 Task: Look for space in San Francisco Acuautla, Mexico from 7th July, 2023 to 15th July, 2023 for 6 adults in price range Rs.15000 to Rs.20000. Place can be entire place with 3 bedrooms having 3 beds and 3 bathrooms. Property type can be house, flat, guest house. Booking option can be shelf check-in. Required host language is English.
Action: Mouse moved to (498, 102)
Screenshot: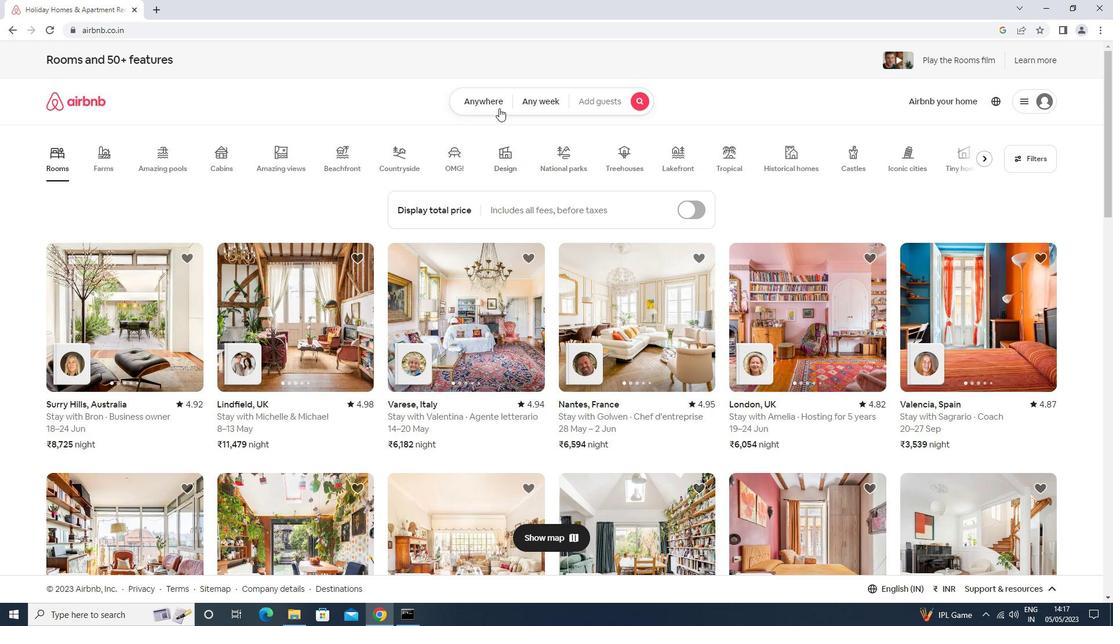 
Action: Mouse pressed left at (498, 102)
Screenshot: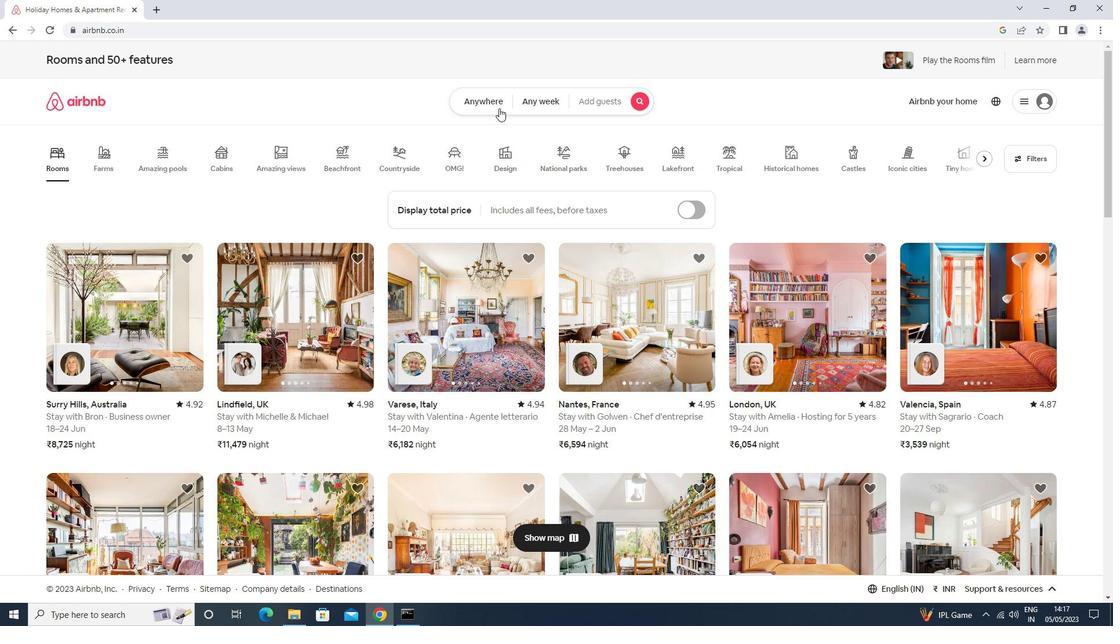 
Action: Mouse moved to (427, 145)
Screenshot: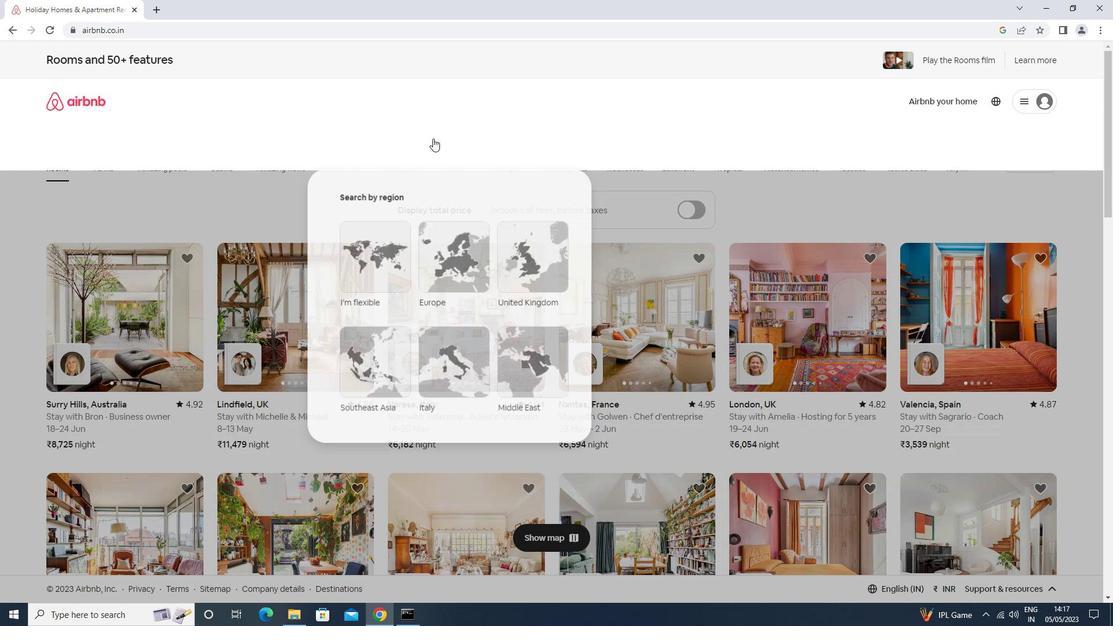 
Action: Mouse pressed left at (427, 145)
Screenshot: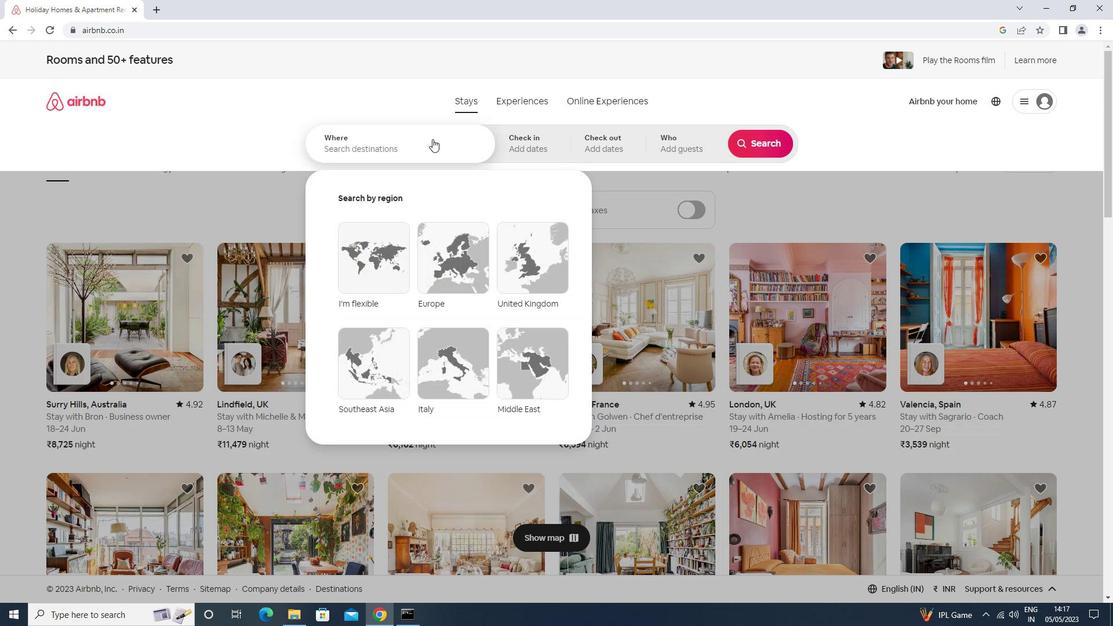 
Action: Key pressed <Key.shift>SAN<Key.space><Key.down><Key.backspace><Key.backspace><Key.backspace><Key.backspace><Key.space><Key.shift>ACU<Key.down><Key.up><Key.down><Key.enter>
Screenshot: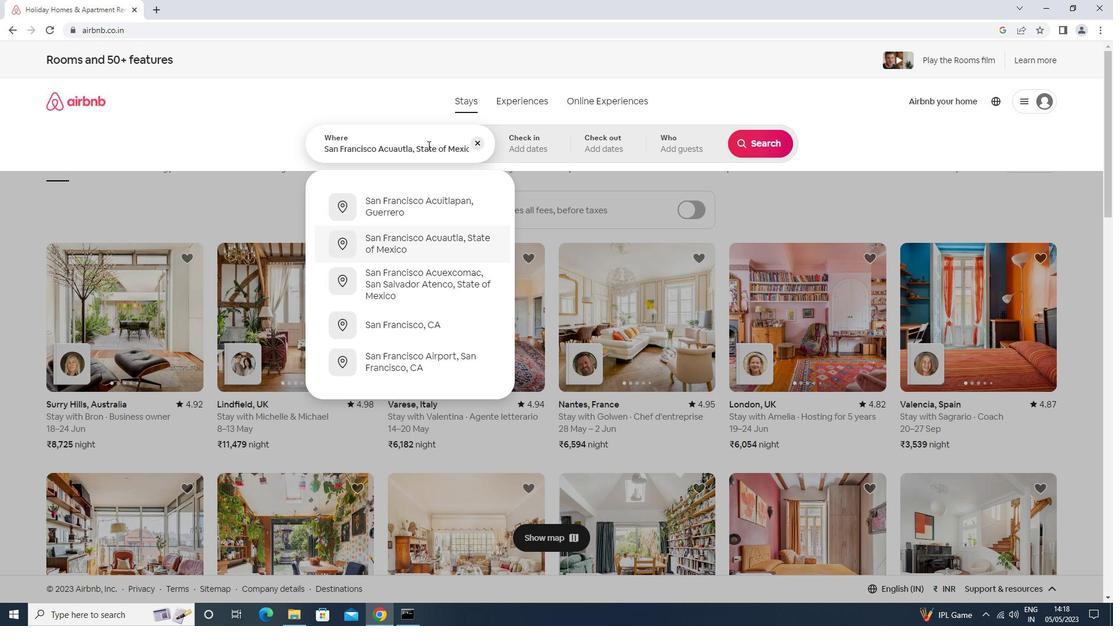 
Action: Mouse moved to (757, 233)
Screenshot: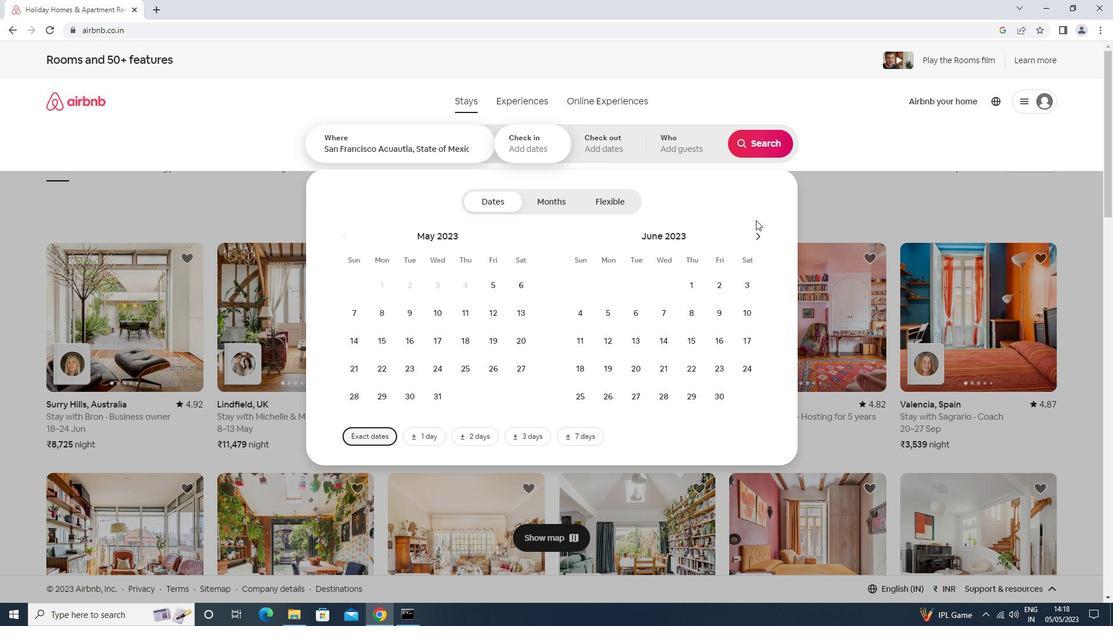 
Action: Mouse pressed left at (757, 233)
Screenshot: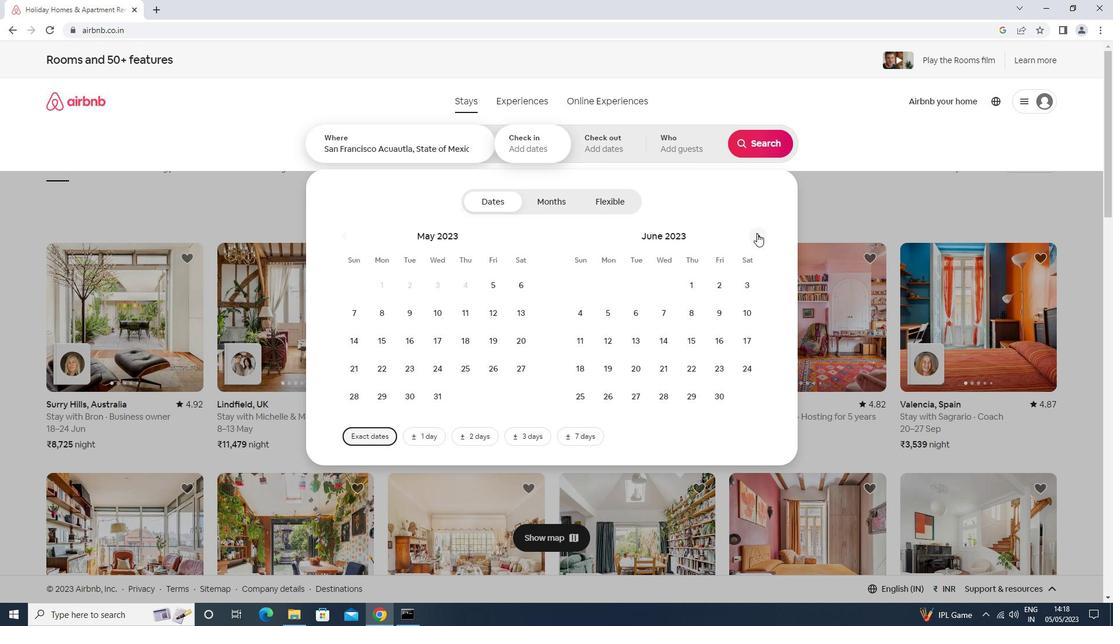 
Action: Mouse moved to (711, 308)
Screenshot: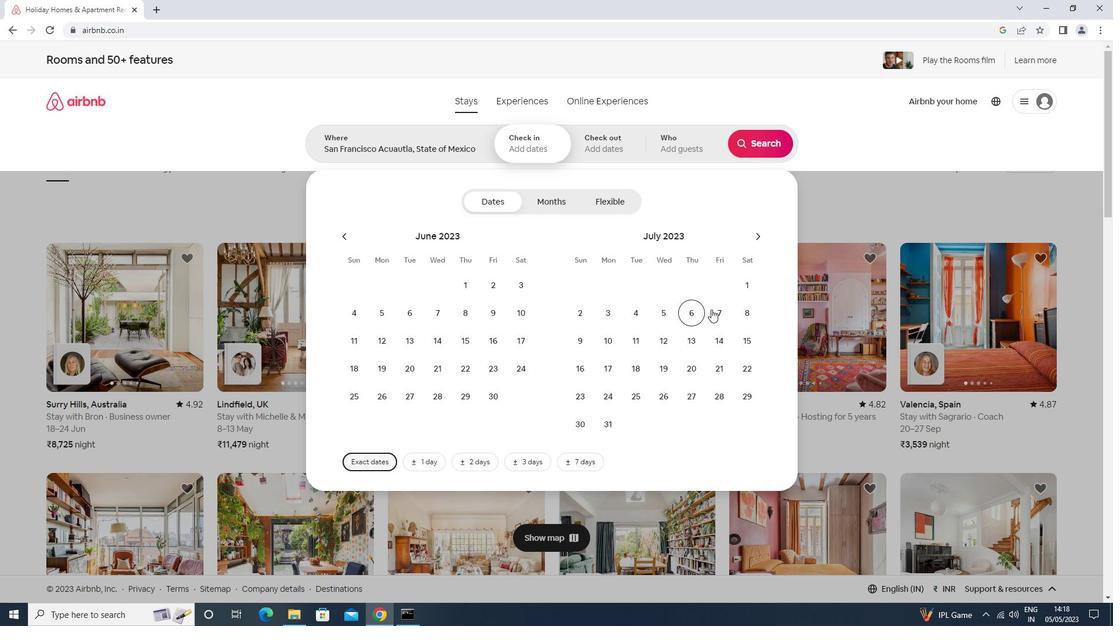 
Action: Mouse pressed left at (711, 308)
Screenshot: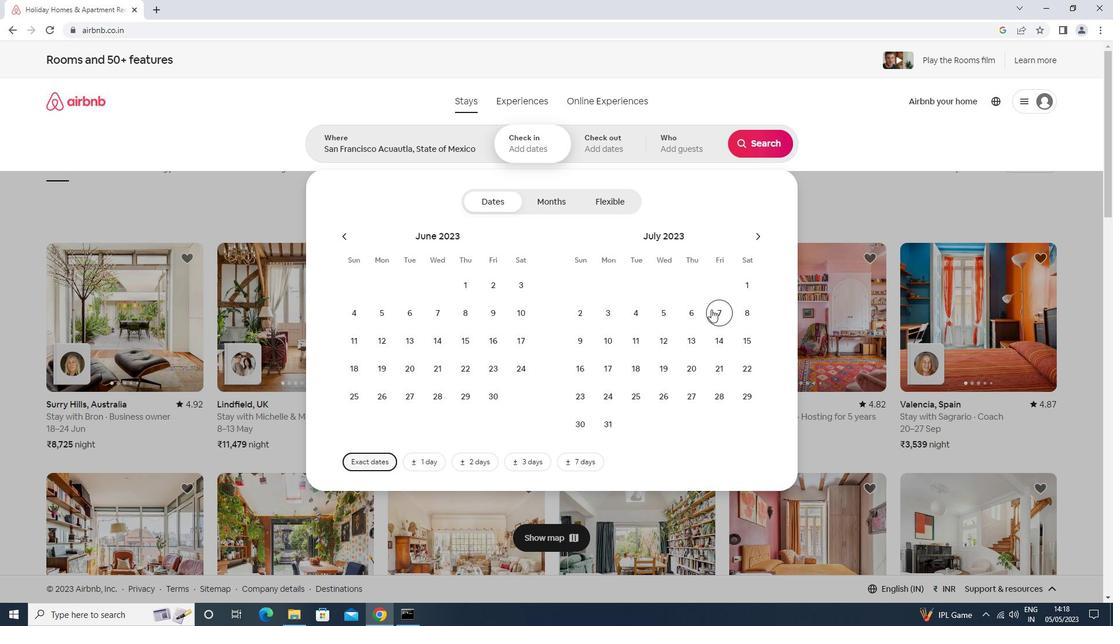 
Action: Mouse moved to (736, 333)
Screenshot: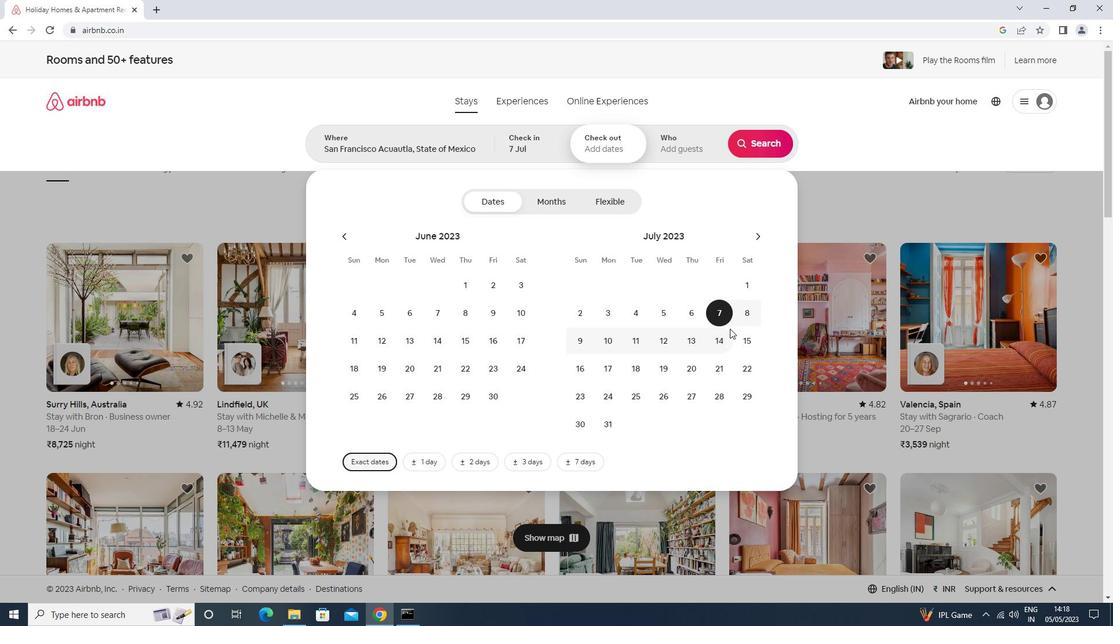 
Action: Mouse pressed left at (736, 333)
Screenshot: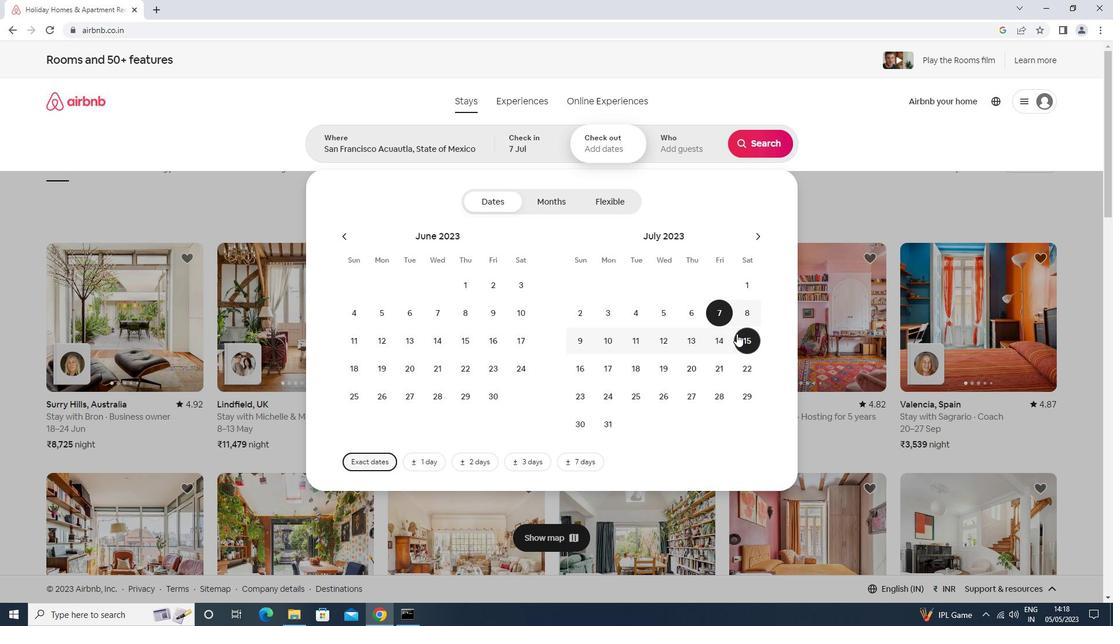 
Action: Mouse moved to (669, 147)
Screenshot: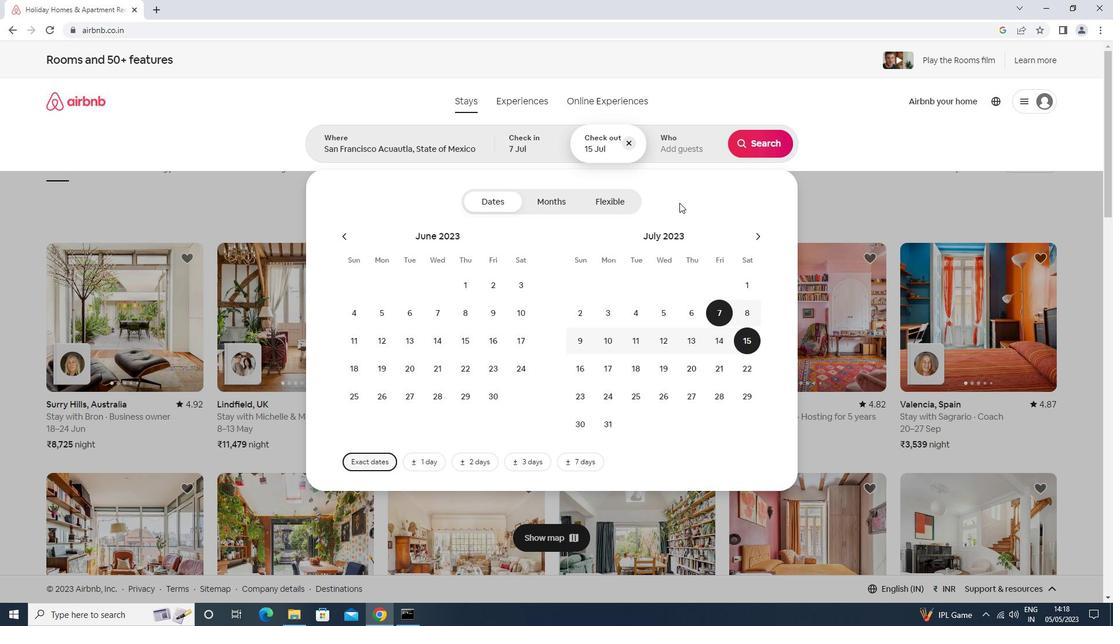 
Action: Mouse pressed left at (669, 147)
Screenshot: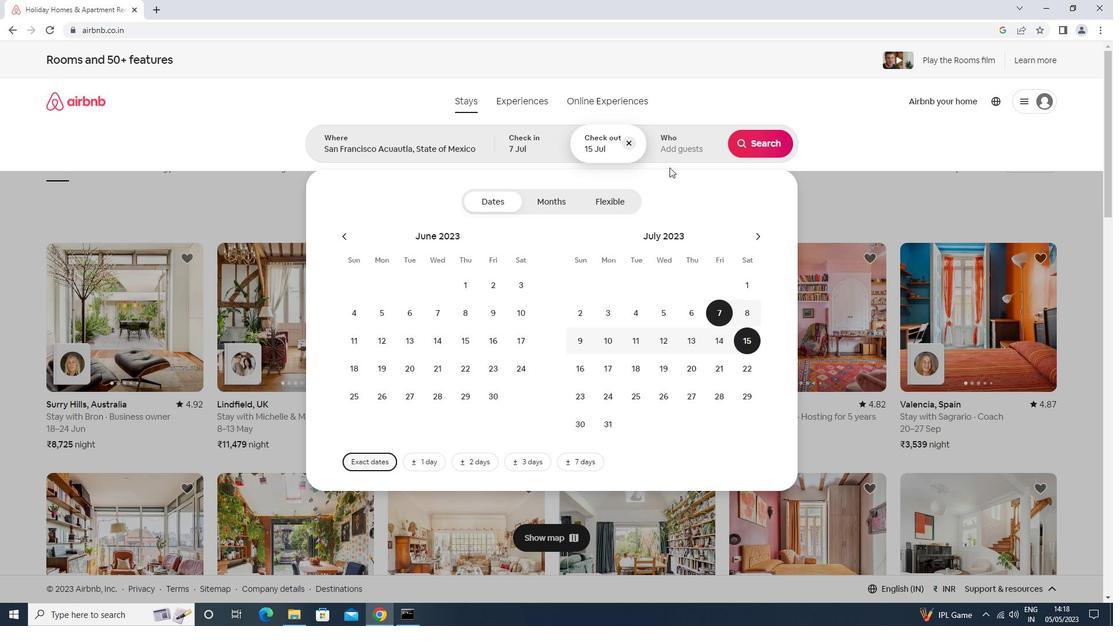 
Action: Mouse moved to (756, 210)
Screenshot: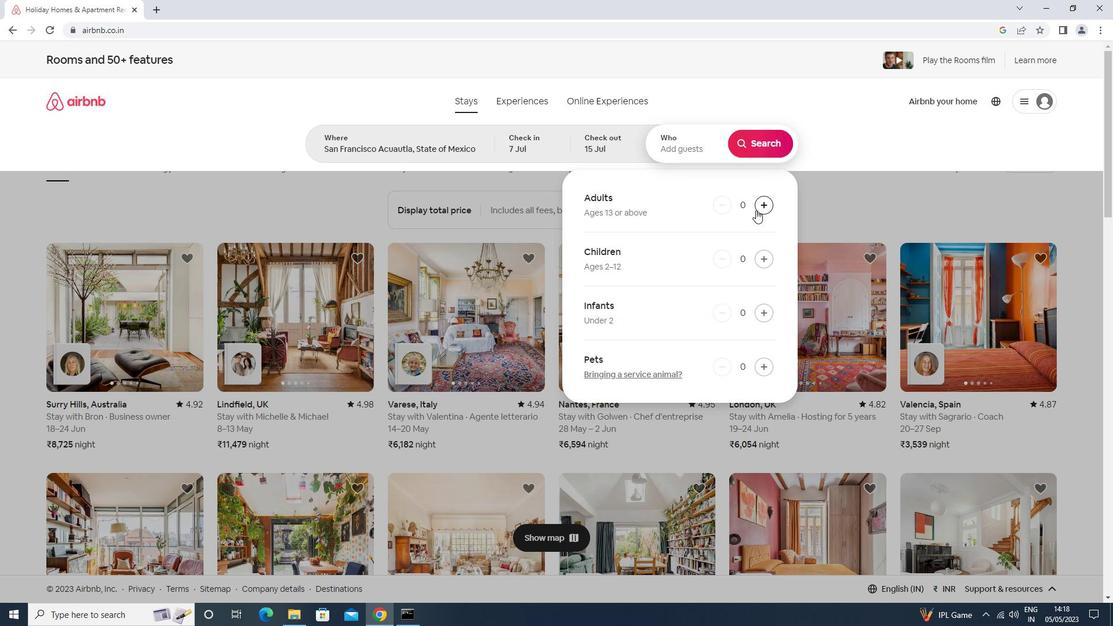 
Action: Mouse pressed left at (756, 210)
Screenshot: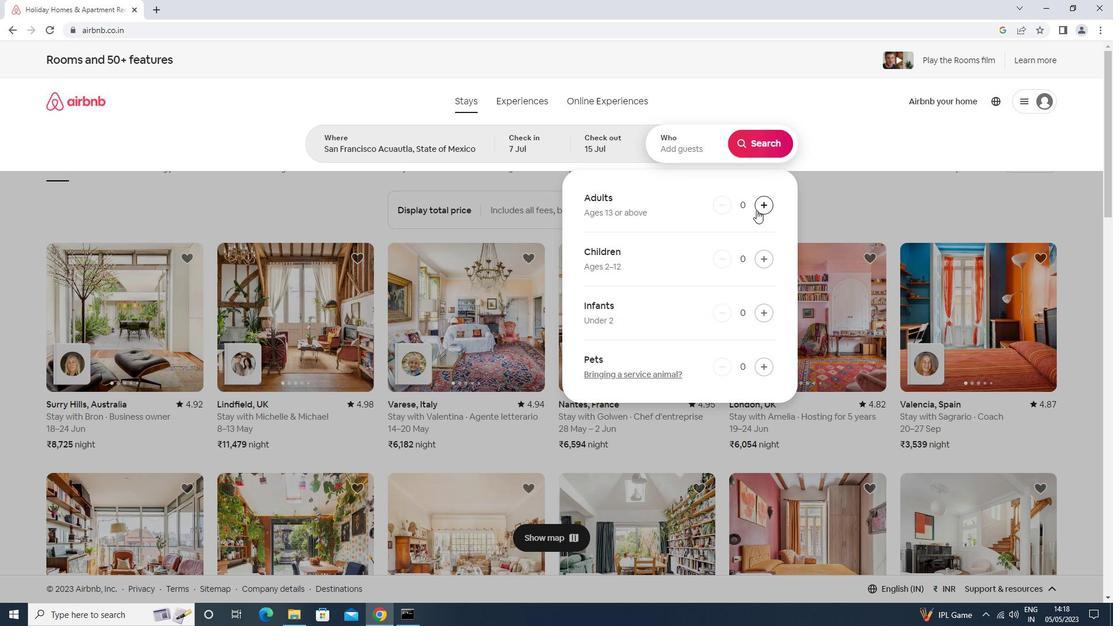 
Action: Mouse pressed left at (756, 210)
Screenshot: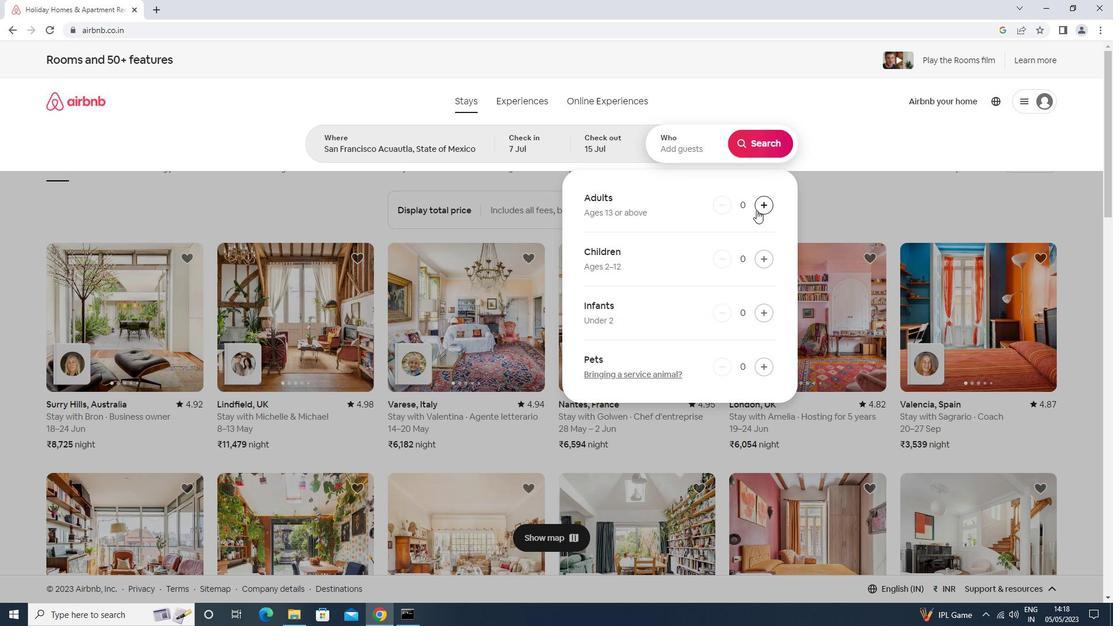 
Action: Mouse pressed left at (756, 210)
Screenshot: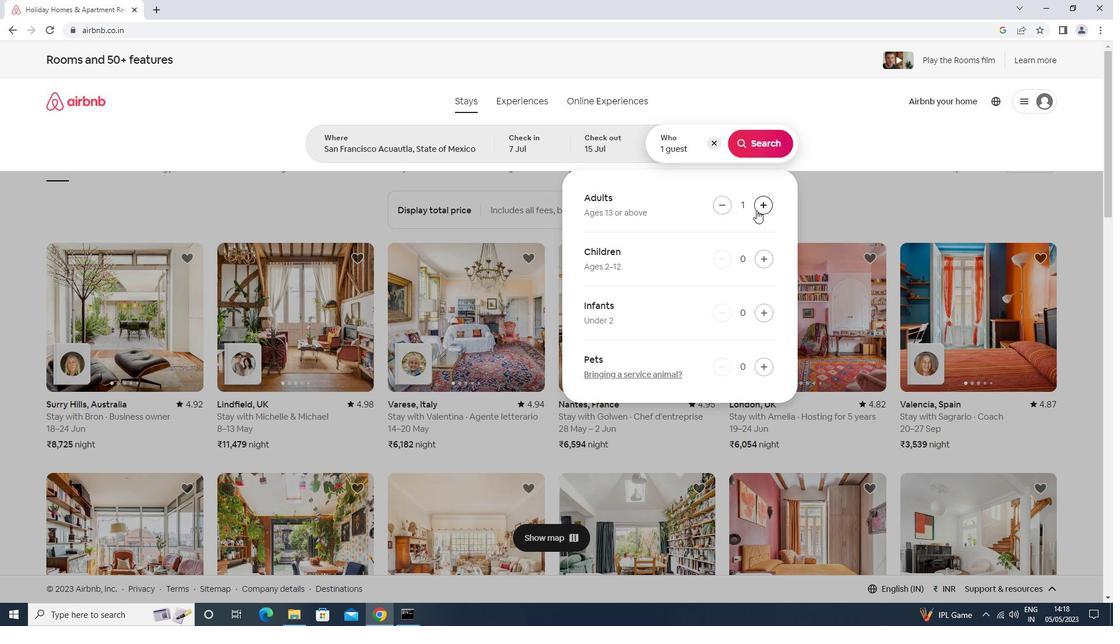 
Action: Mouse pressed left at (756, 210)
Screenshot: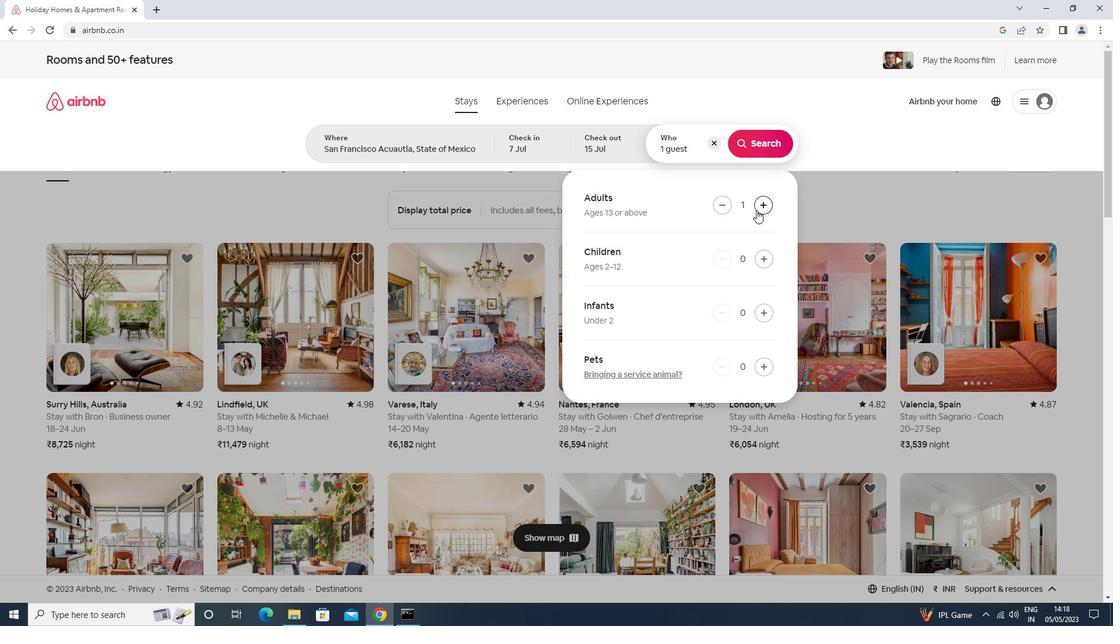 
Action: Mouse moved to (756, 209)
Screenshot: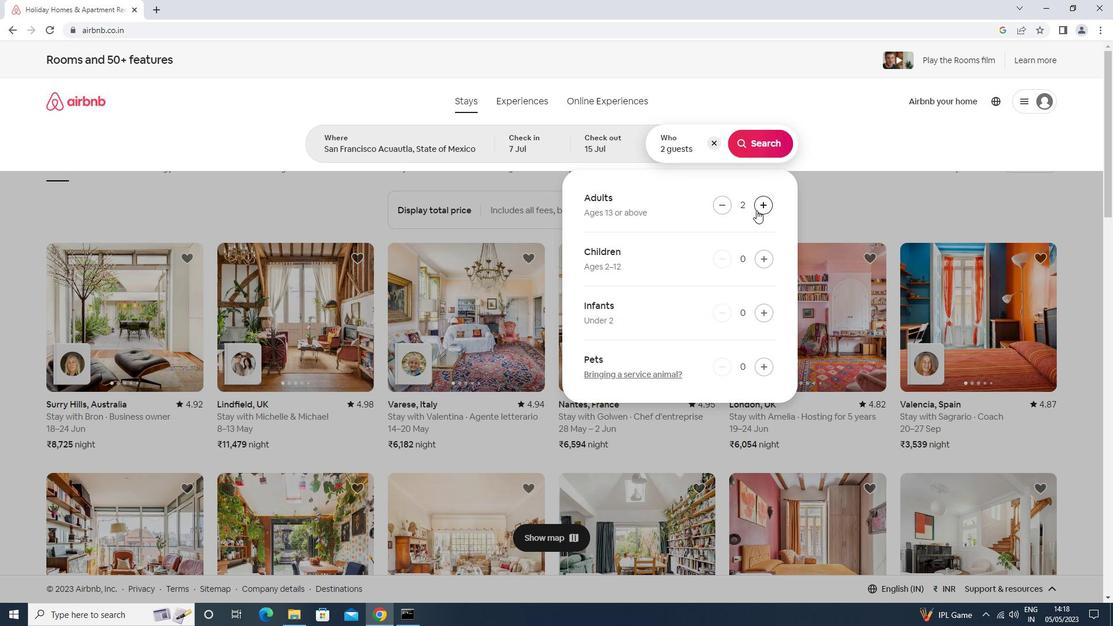 
Action: Mouse pressed left at (756, 209)
Screenshot: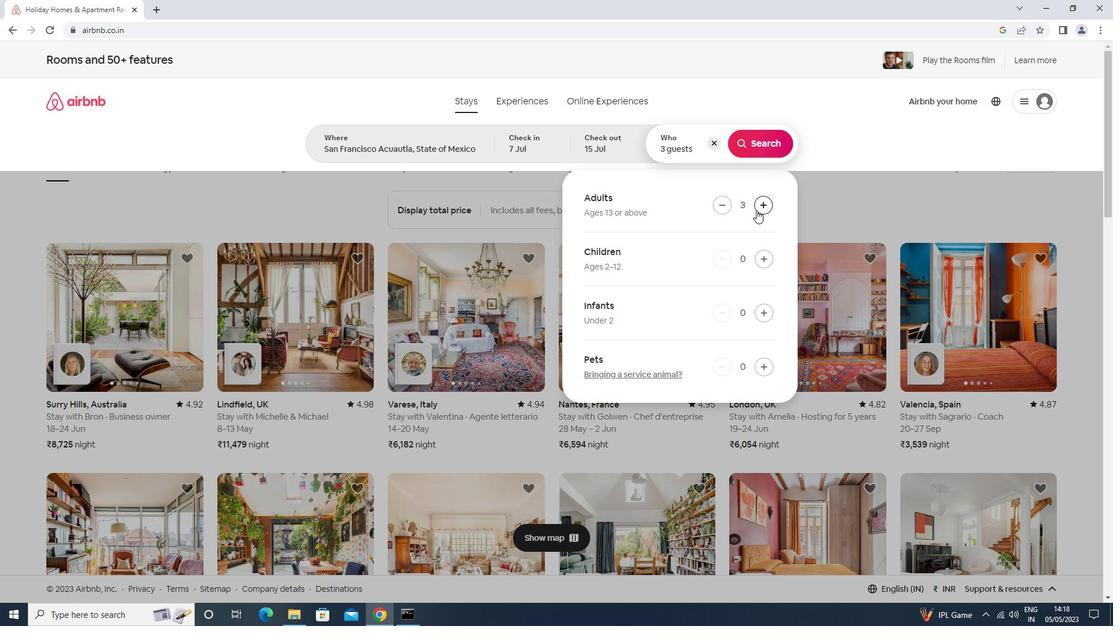 
Action: Mouse pressed left at (756, 209)
Screenshot: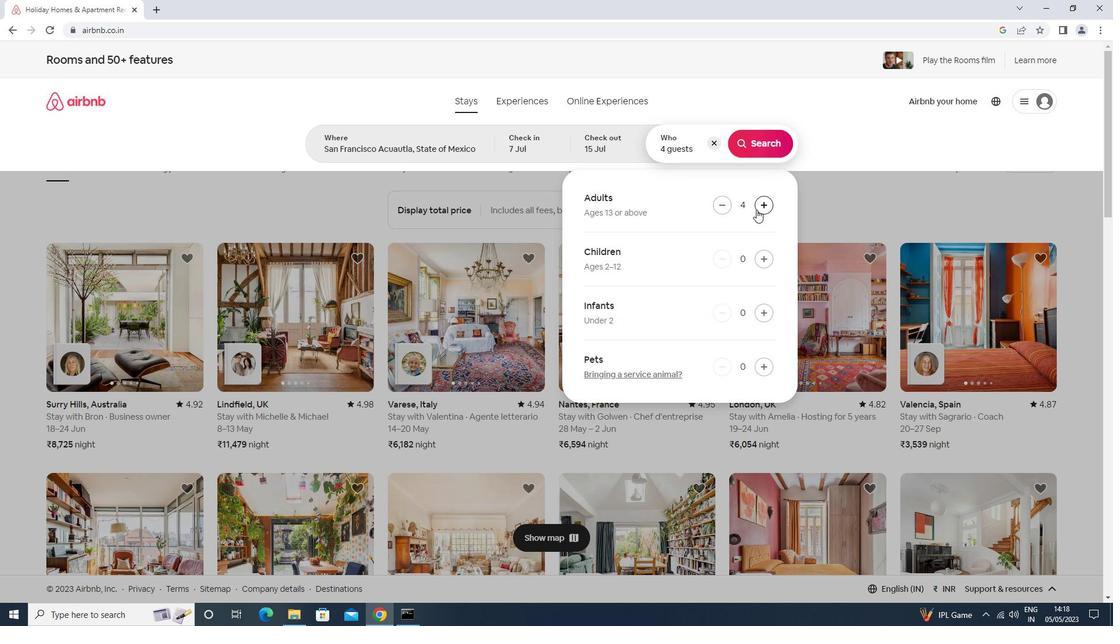 
Action: Mouse pressed left at (756, 209)
Screenshot: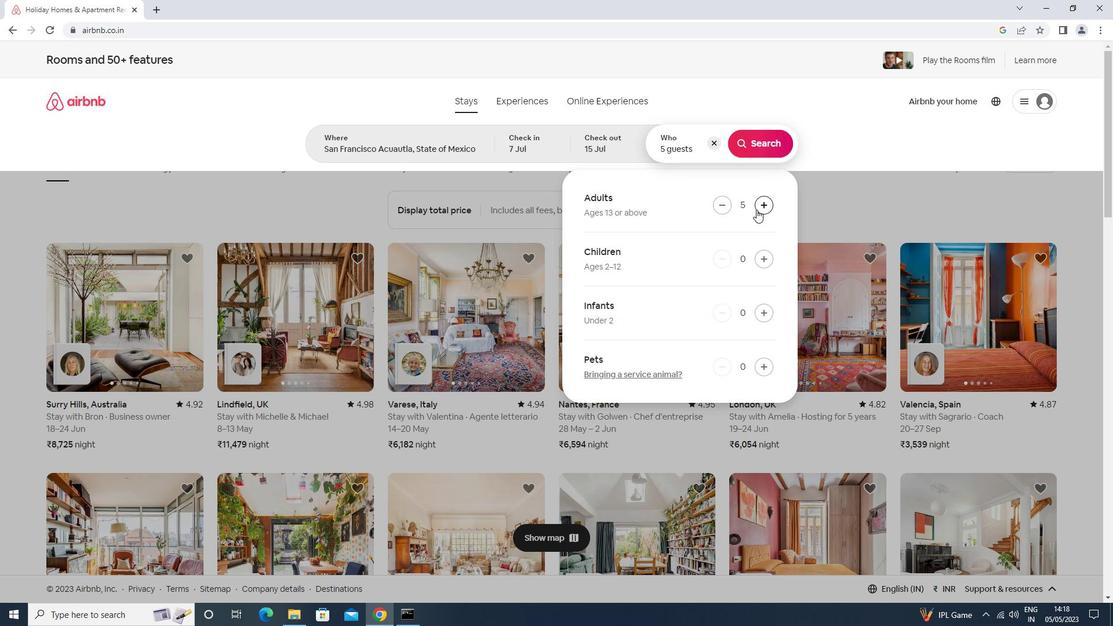
Action: Mouse moved to (719, 204)
Screenshot: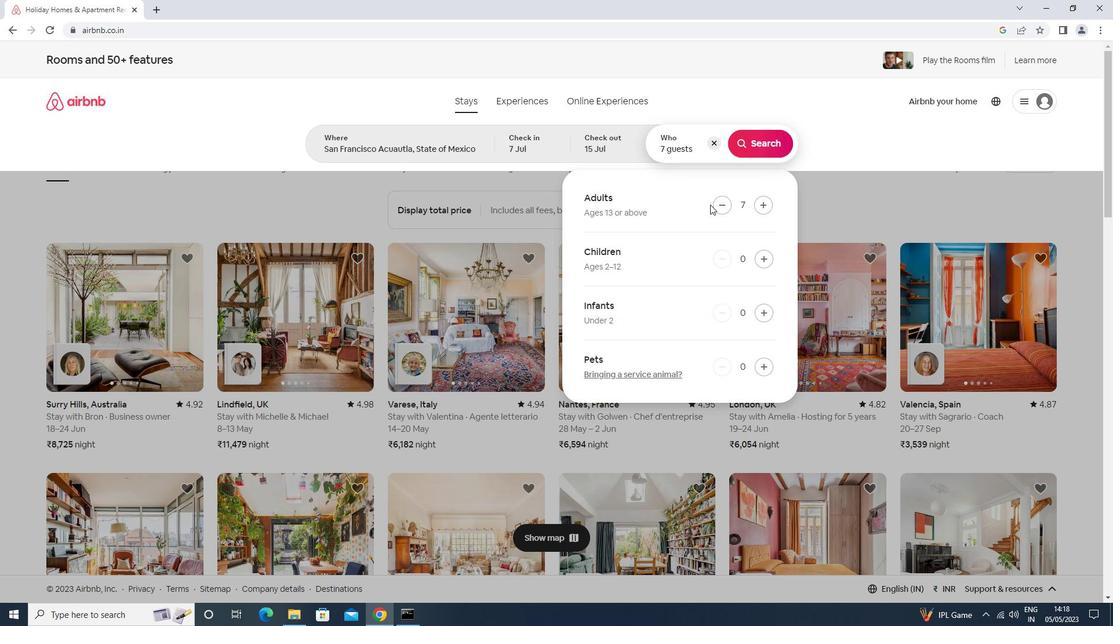 
Action: Mouse pressed left at (719, 204)
Screenshot: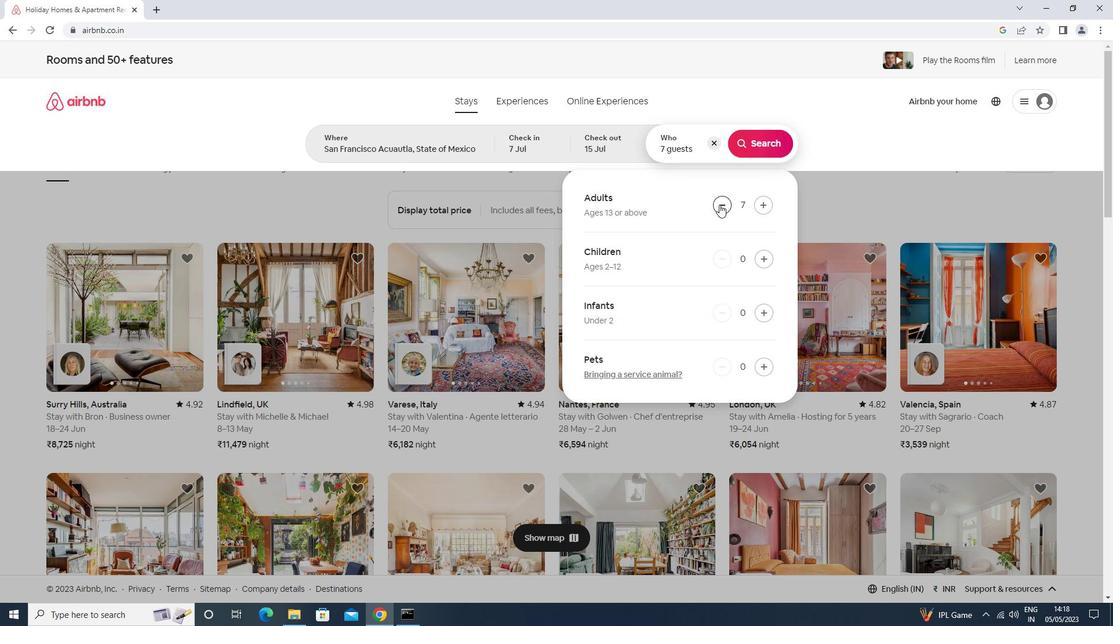 
Action: Mouse moved to (754, 144)
Screenshot: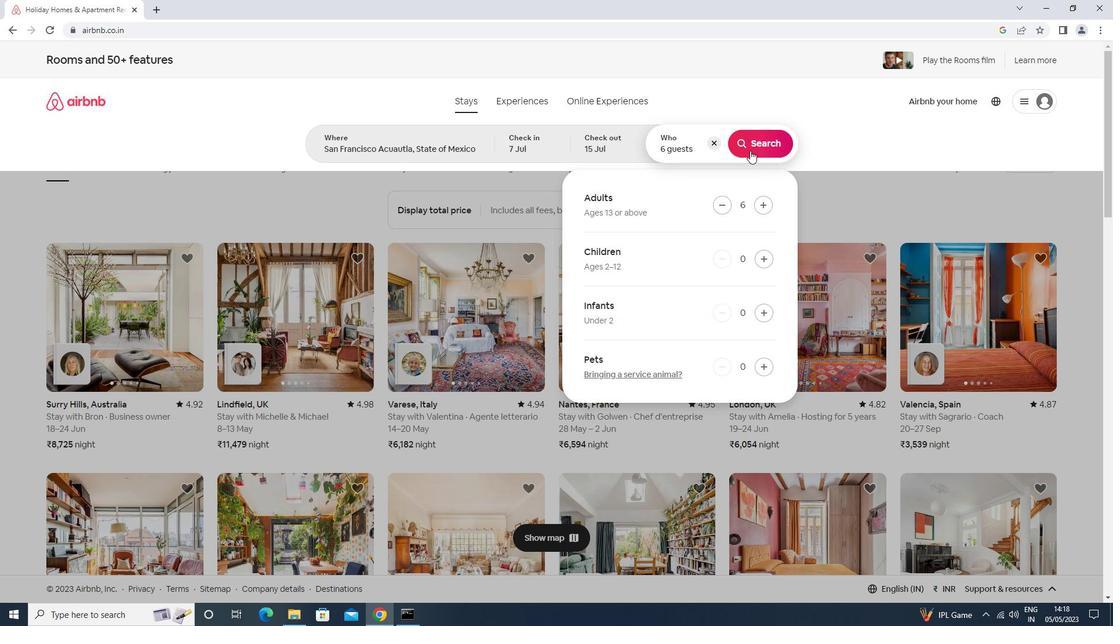 
Action: Mouse pressed left at (754, 144)
Screenshot: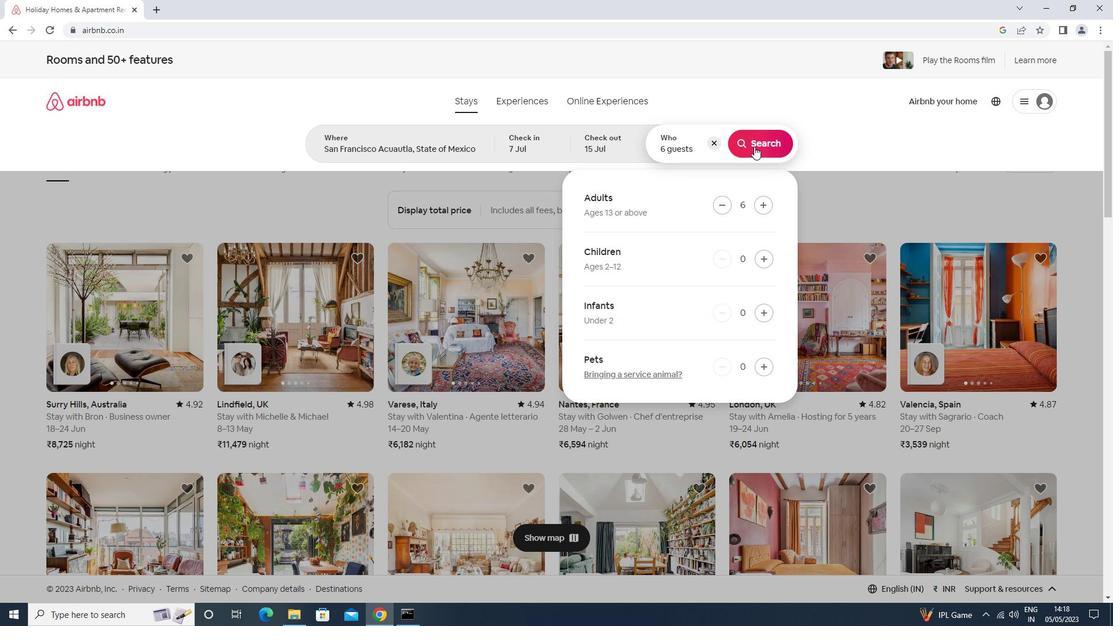 
Action: Mouse moved to (1072, 107)
Screenshot: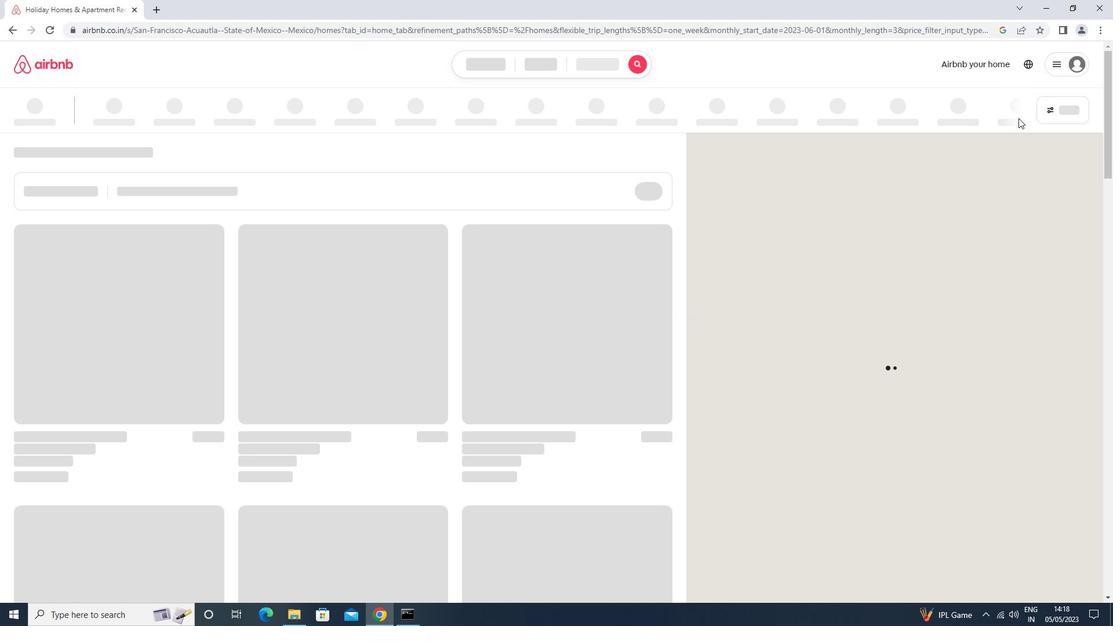 
Action: Mouse pressed left at (1072, 107)
Screenshot: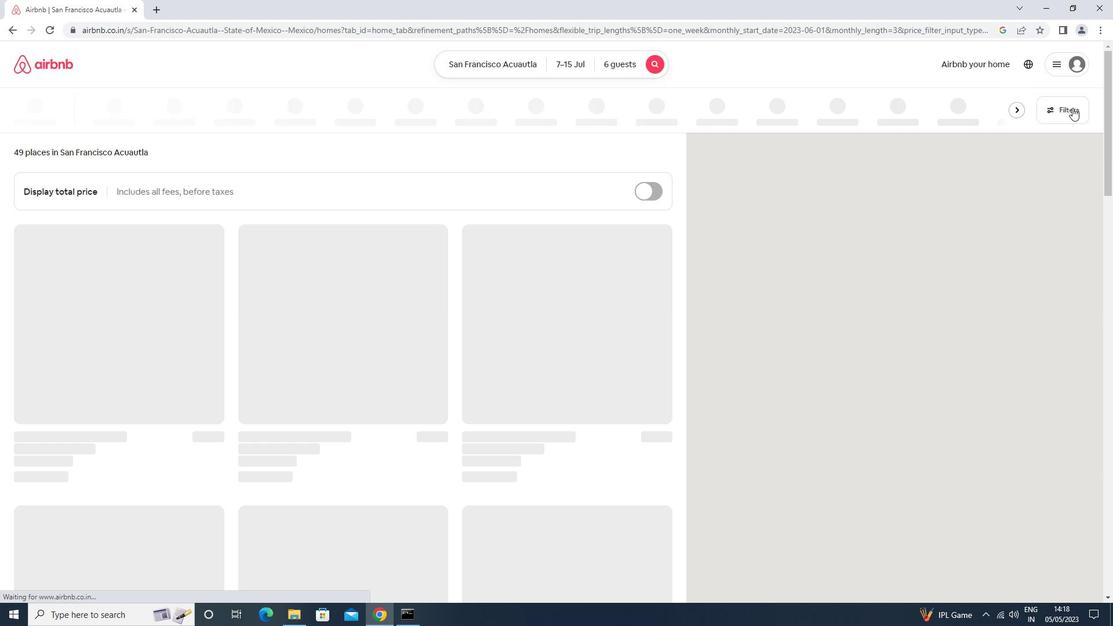 
Action: Mouse moved to (482, 392)
Screenshot: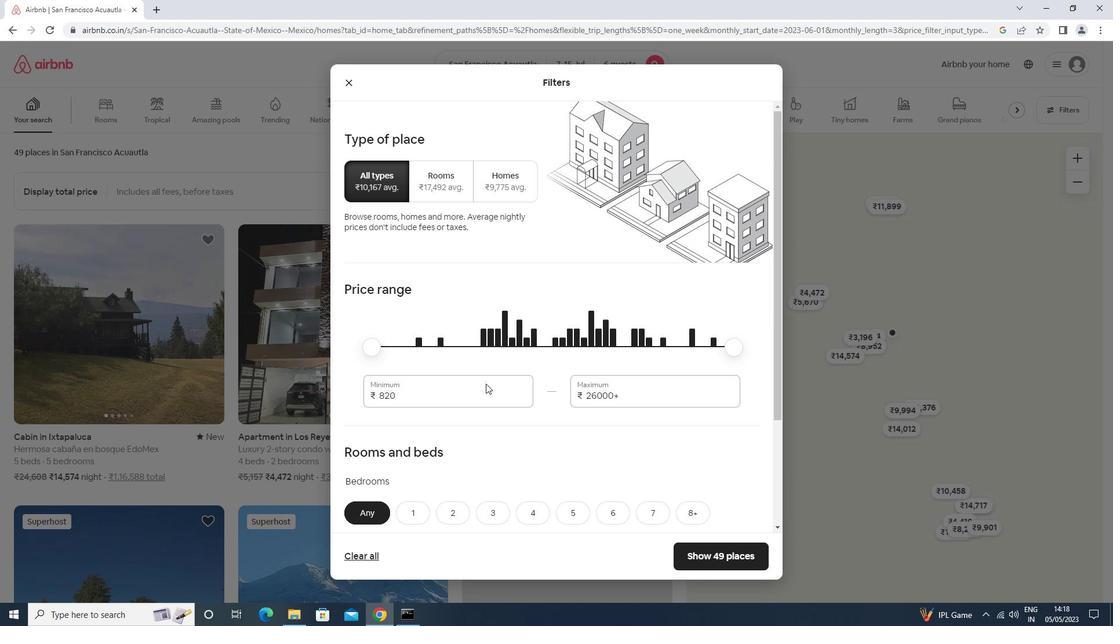 
Action: Mouse pressed left at (482, 392)
Screenshot: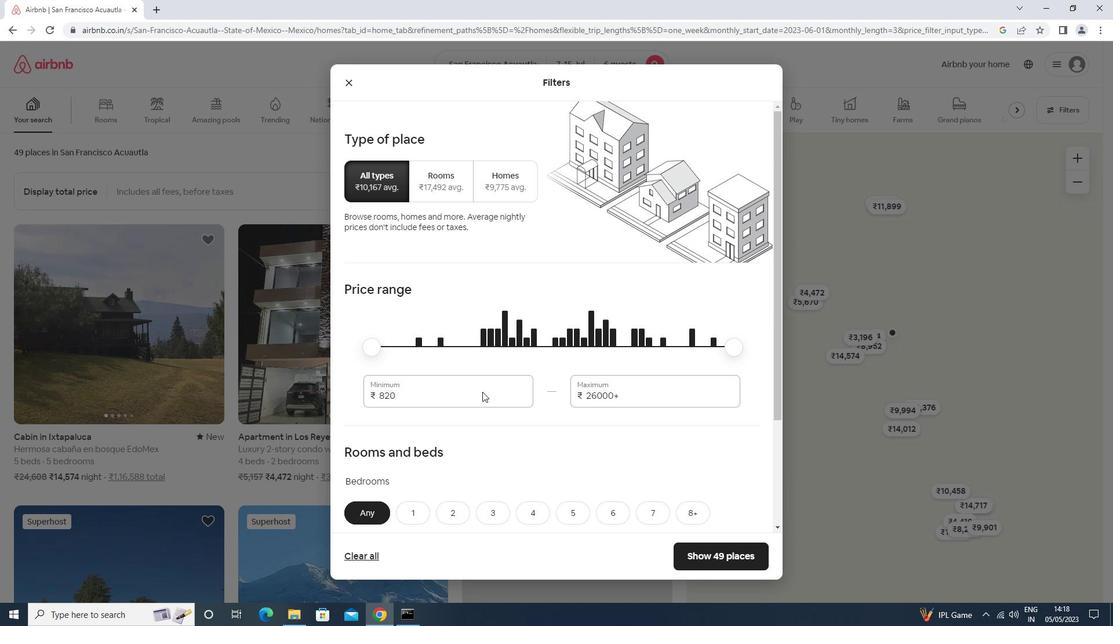 
Action: Mouse moved to (478, 385)
Screenshot: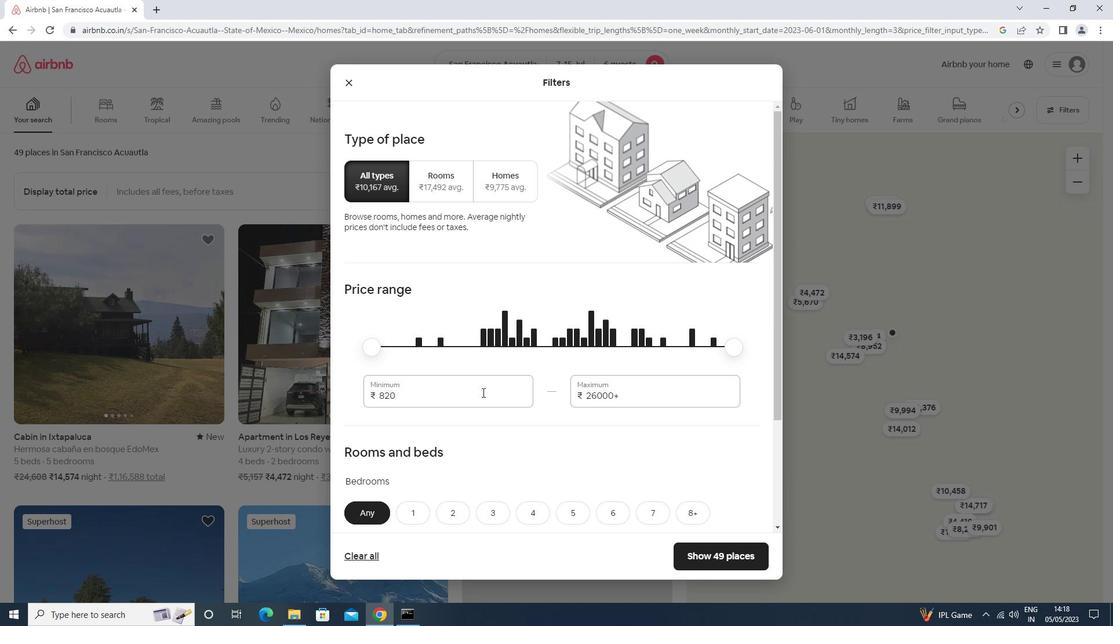
Action: Key pressed <Key.backspace><Key.backspace><Key.backspace><Key.backspace>15000<Key.tab>20000
Screenshot: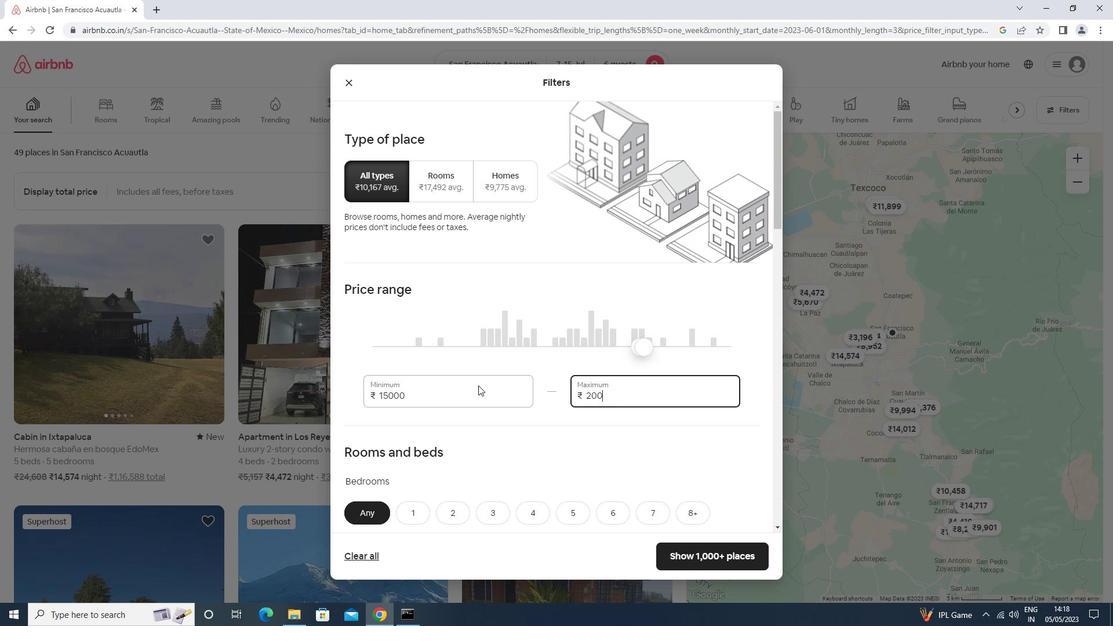 
Action: Mouse moved to (475, 384)
Screenshot: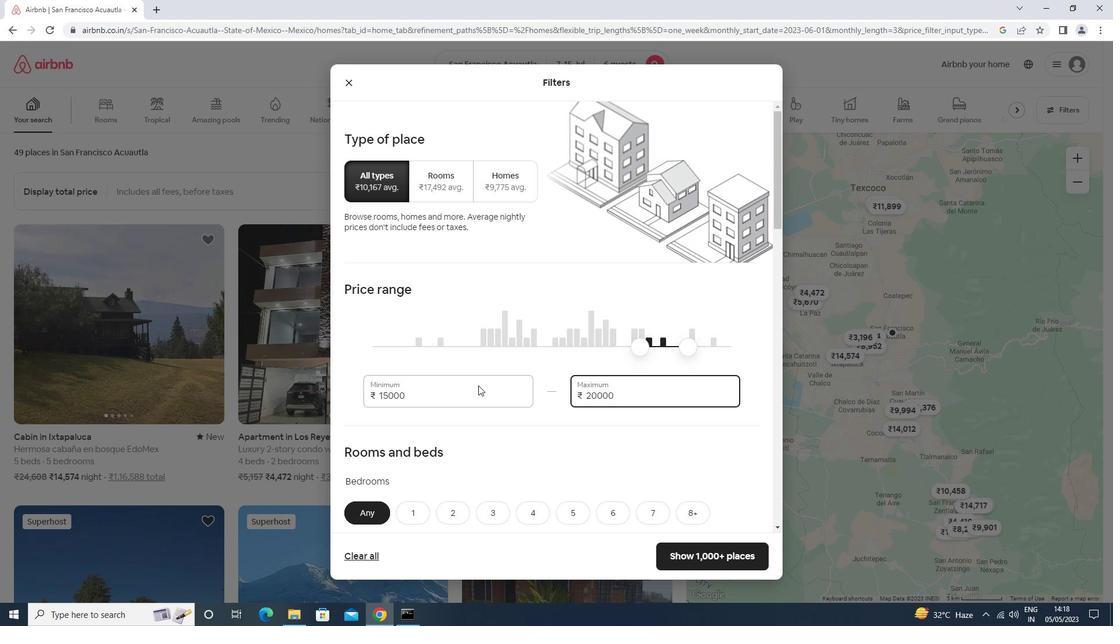 
Action: Mouse scrolled (475, 384) with delta (0, 0)
Screenshot: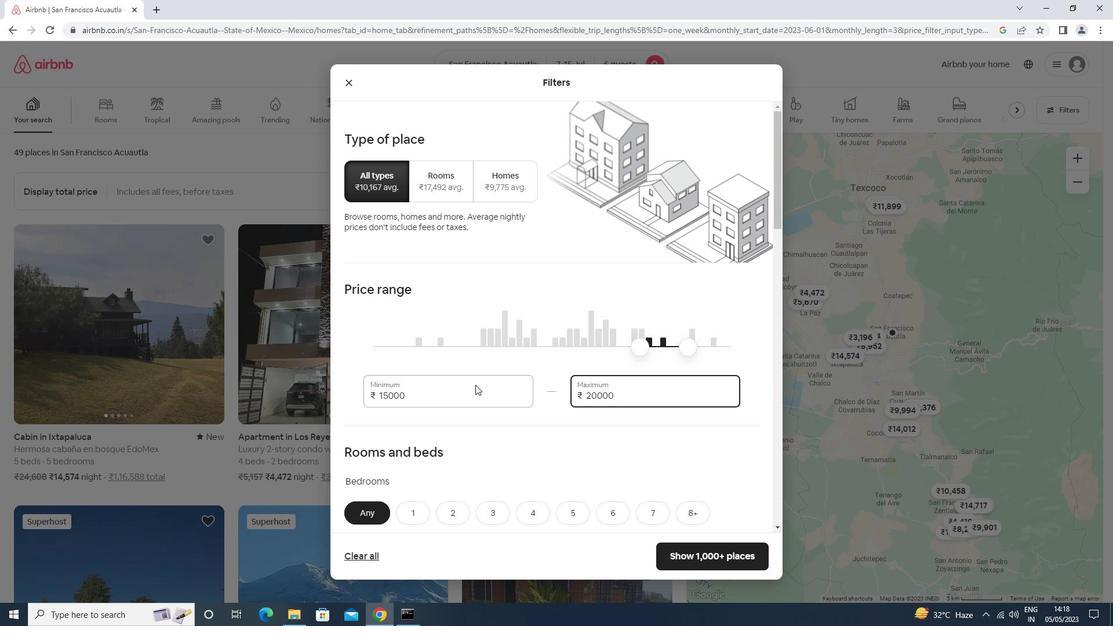 
Action: Mouse scrolled (475, 384) with delta (0, 0)
Screenshot: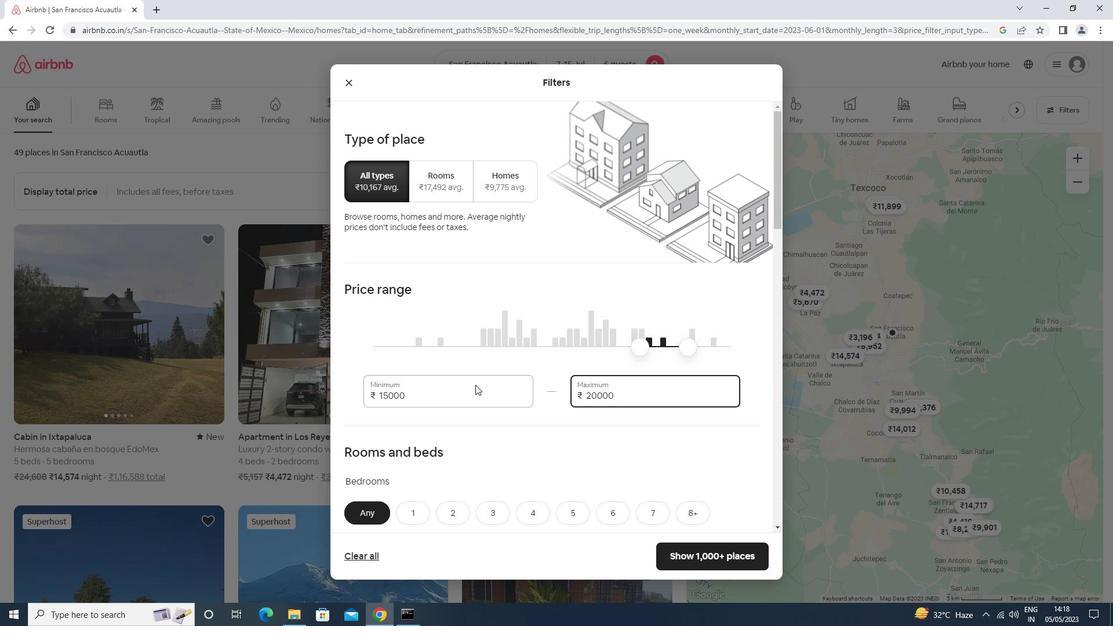 
Action: Mouse scrolled (475, 384) with delta (0, 0)
Screenshot: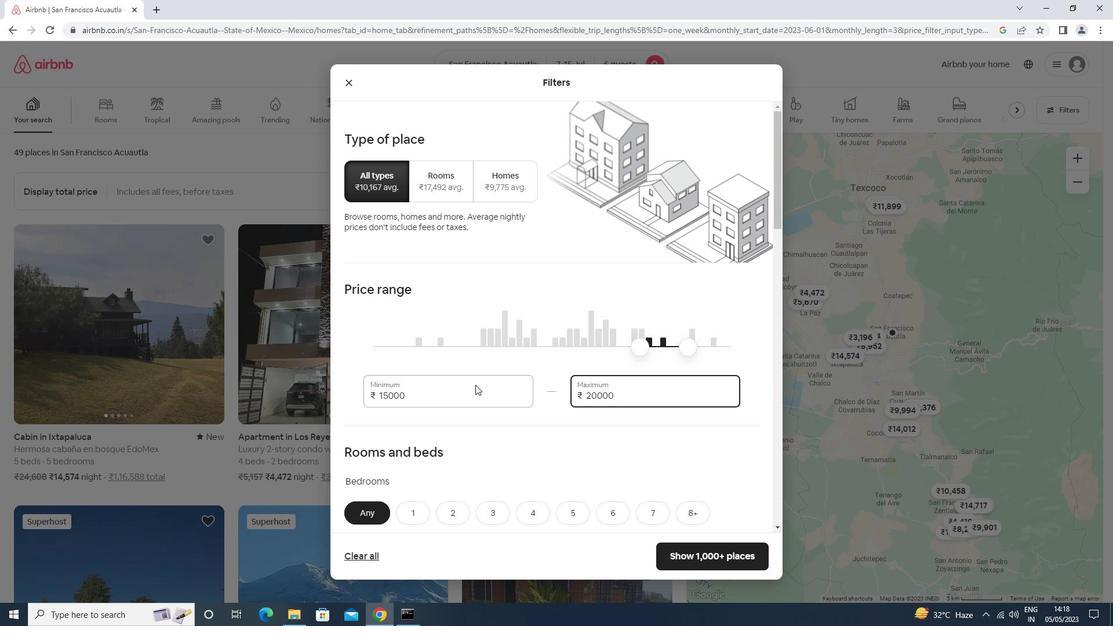 
Action: Mouse scrolled (475, 384) with delta (0, 0)
Screenshot: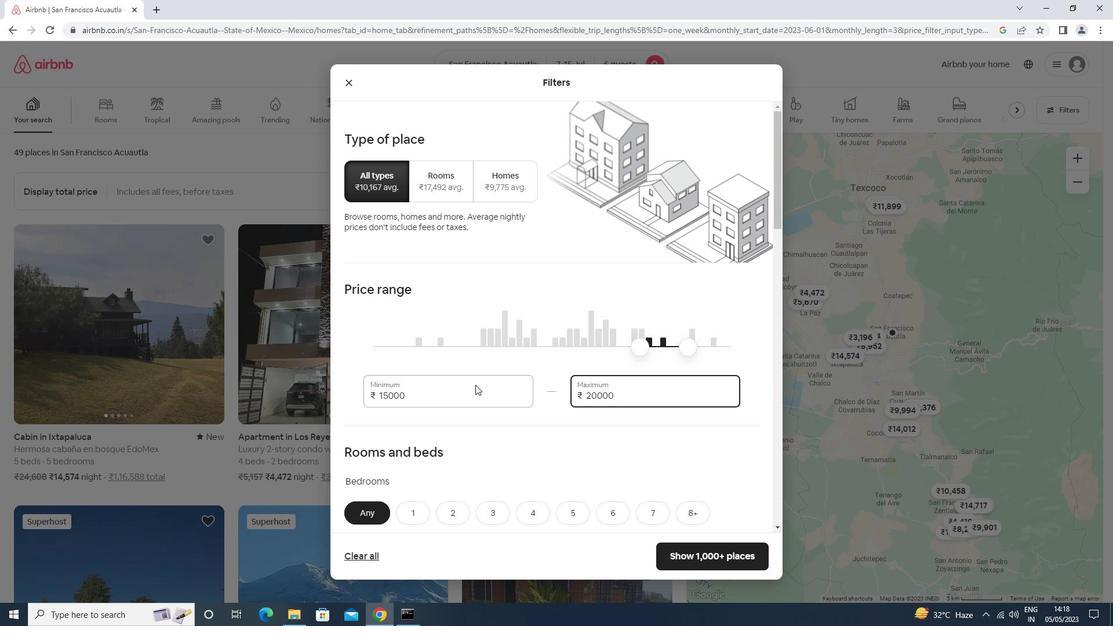 
Action: Mouse scrolled (475, 384) with delta (0, 0)
Screenshot: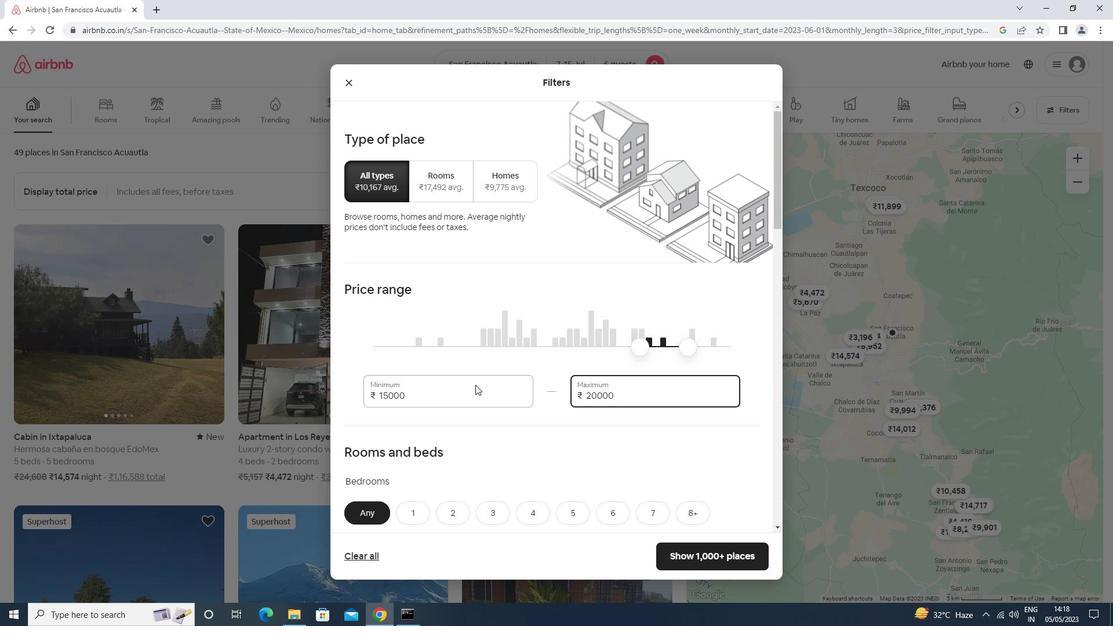 
Action: Mouse moved to (481, 220)
Screenshot: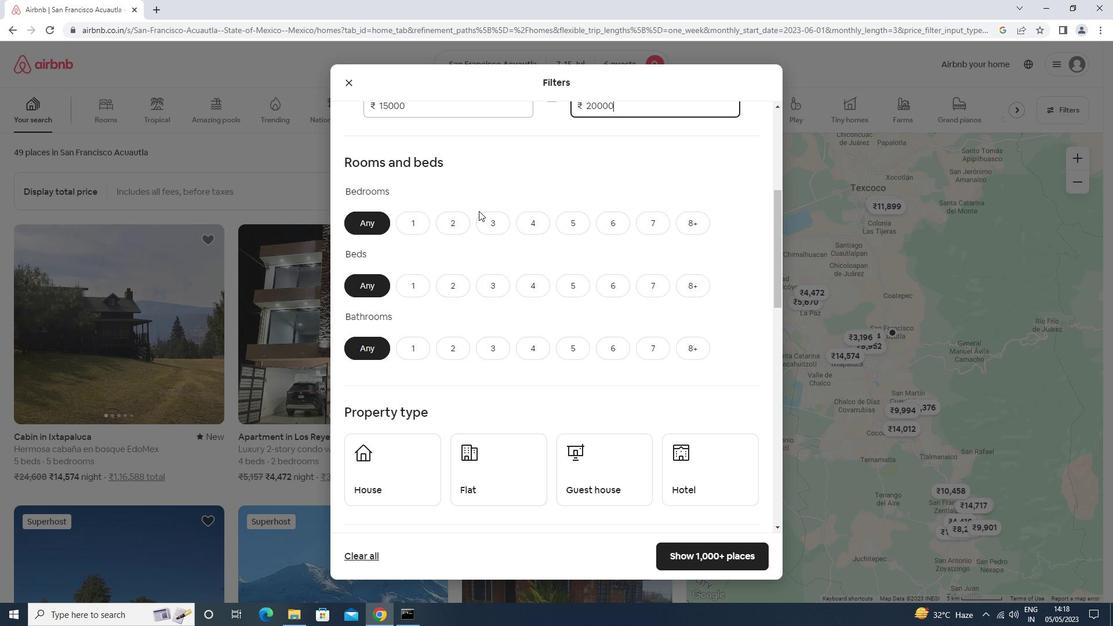 
Action: Mouse pressed left at (481, 220)
Screenshot: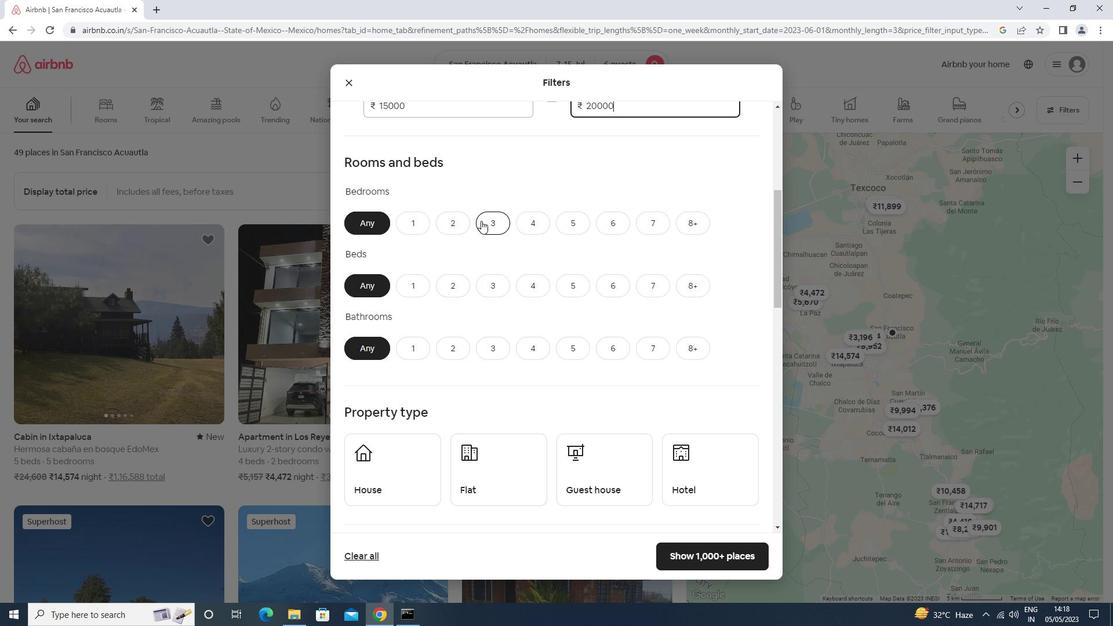 
Action: Mouse moved to (495, 287)
Screenshot: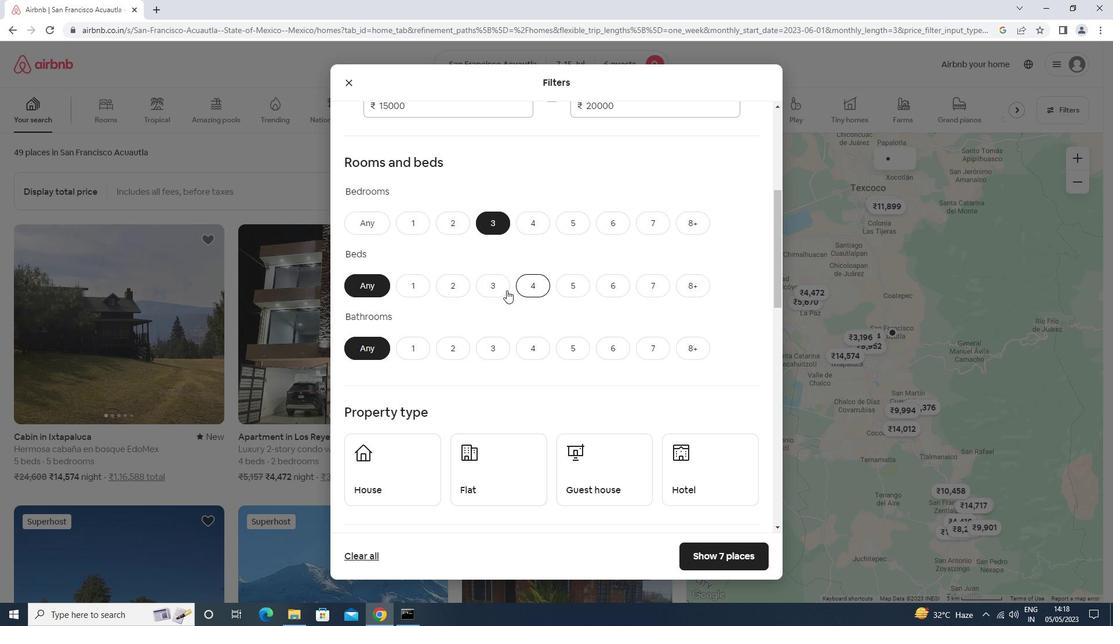 
Action: Mouse pressed left at (495, 287)
Screenshot: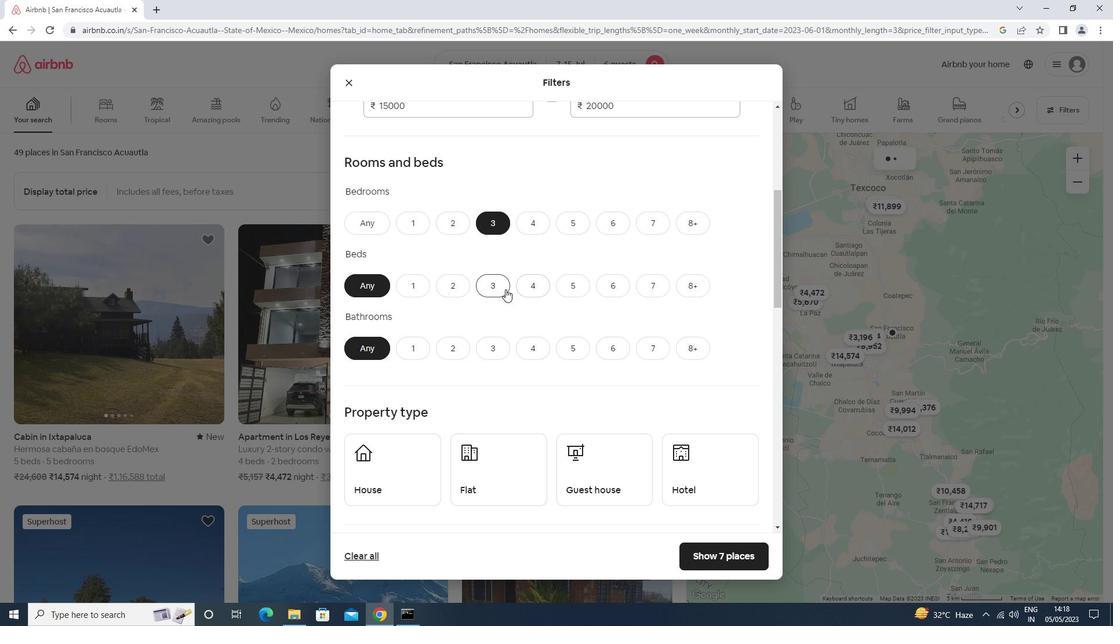 
Action: Mouse moved to (495, 345)
Screenshot: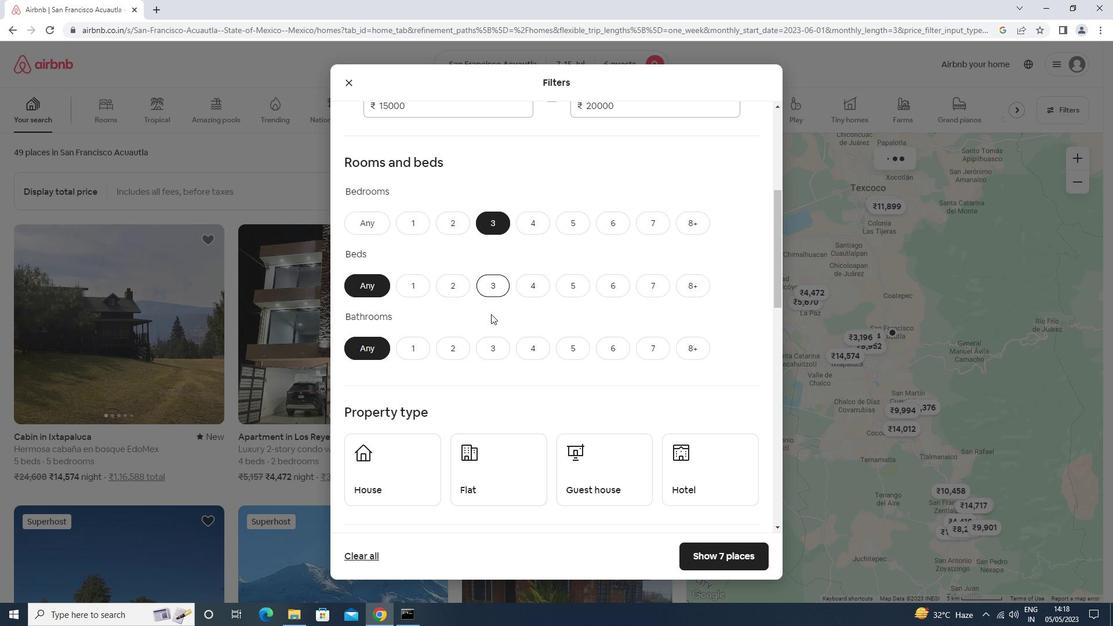 
Action: Mouse pressed left at (495, 345)
Screenshot: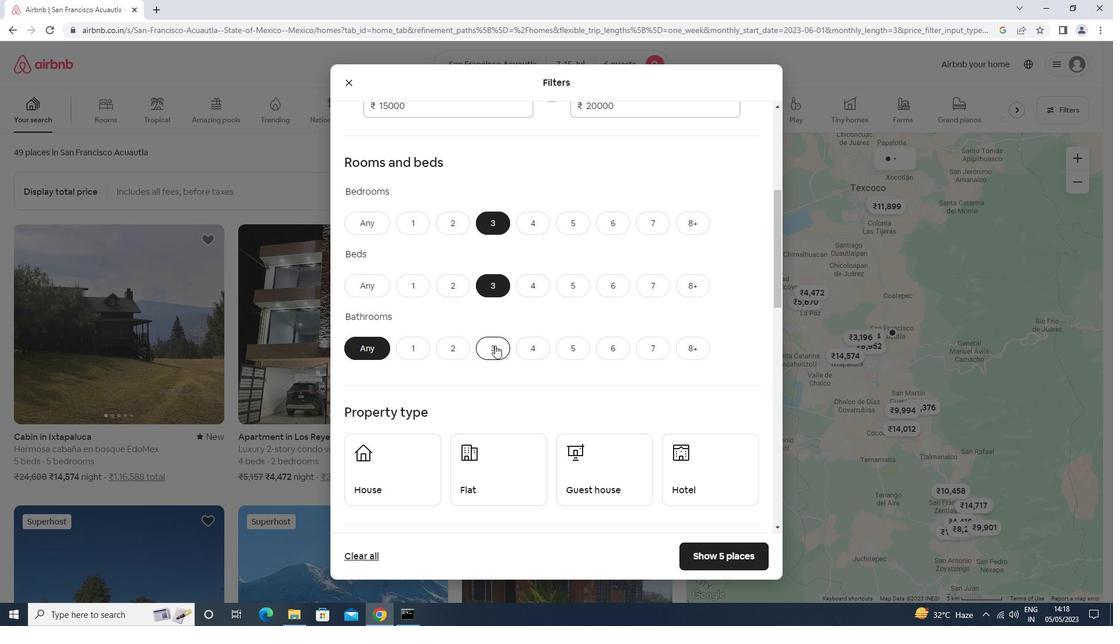 
Action: Mouse moved to (495, 346)
Screenshot: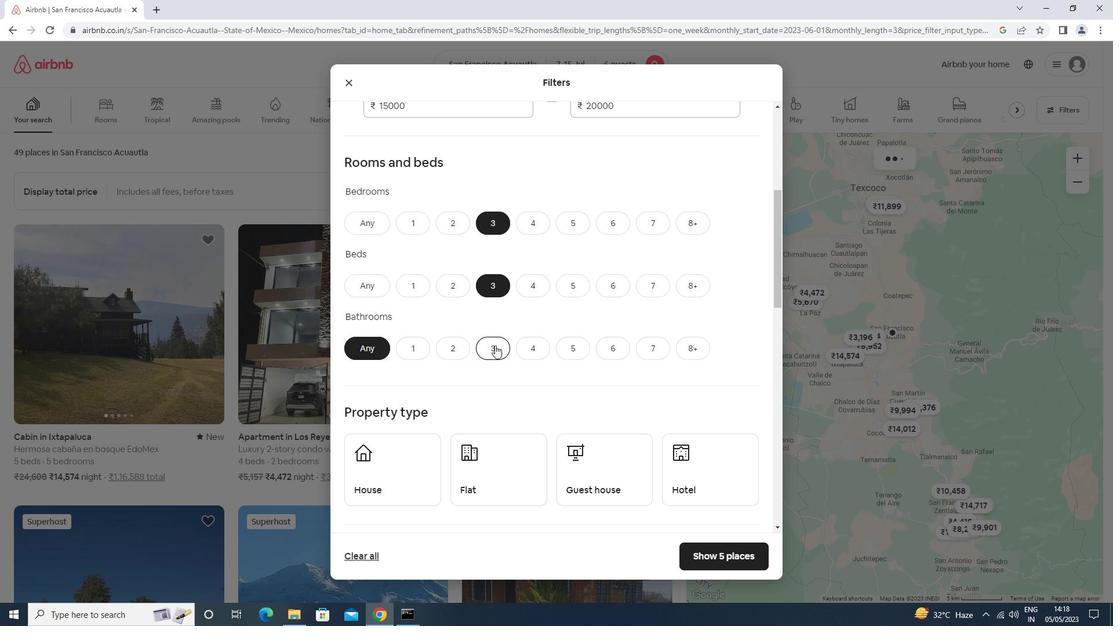 
Action: Mouse scrolled (495, 345) with delta (0, 0)
Screenshot: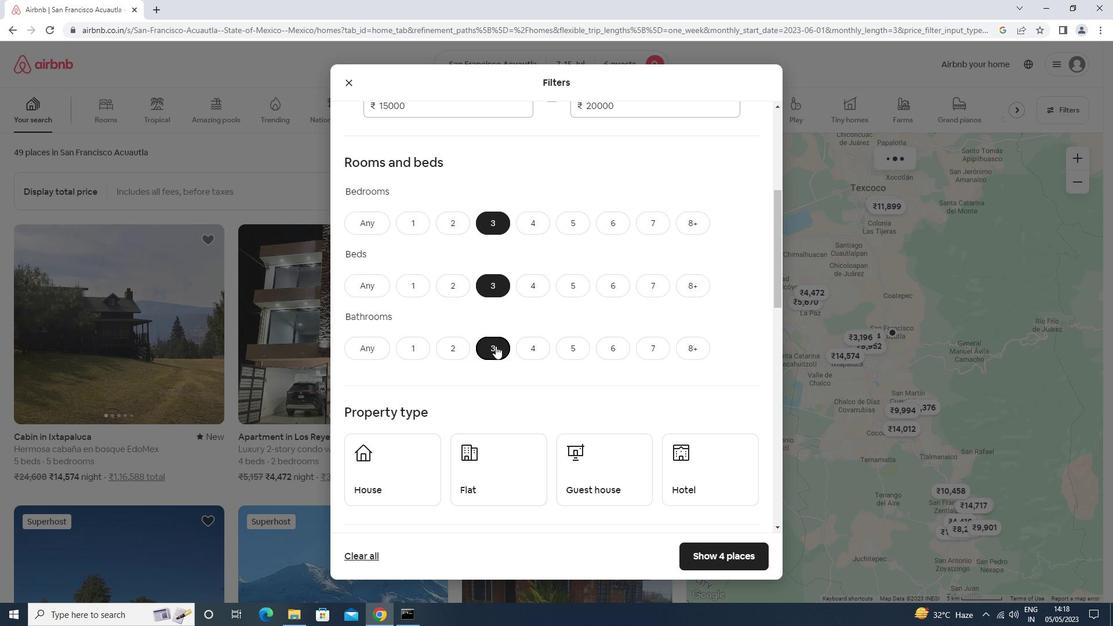 
Action: Mouse scrolled (495, 345) with delta (0, 0)
Screenshot: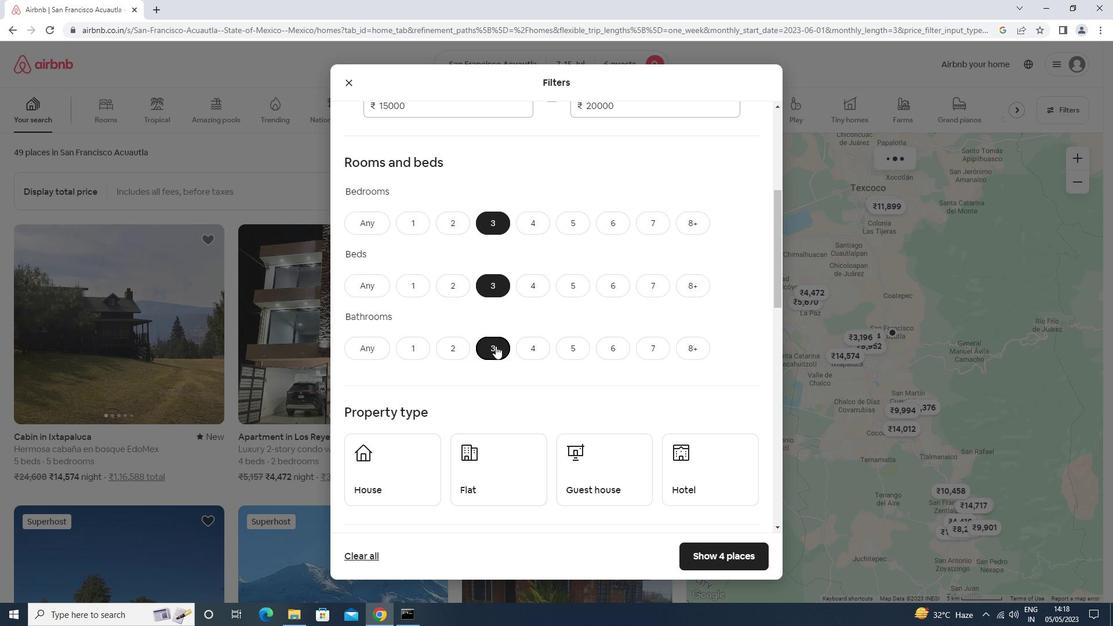 
Action: Mouse scrolled (495, 345) with delta (0, 0)
Screenshot: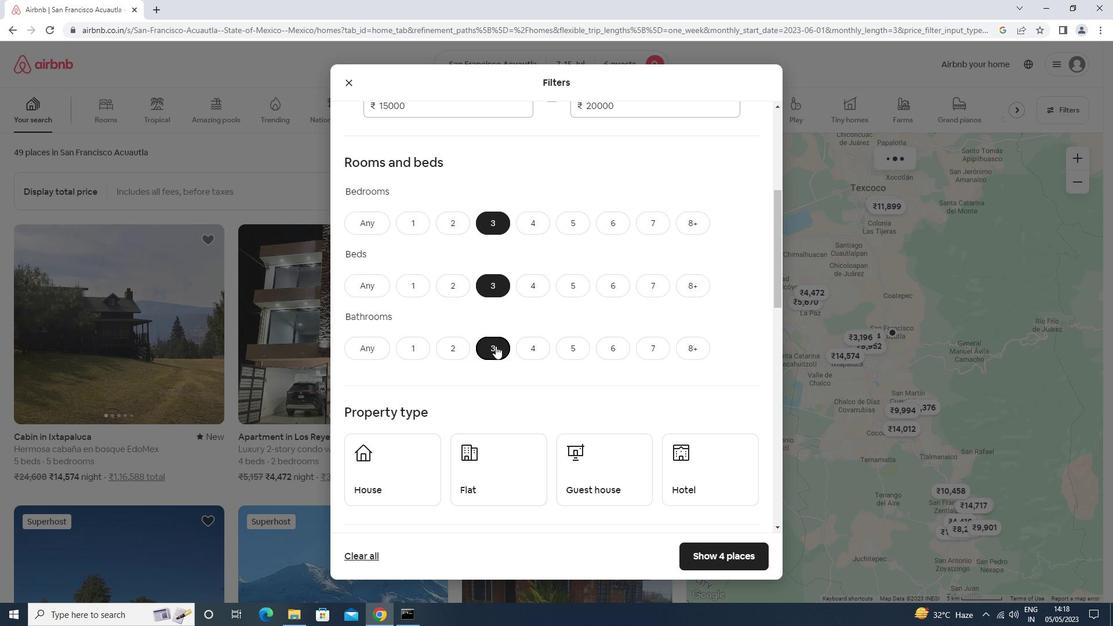 
Action: Mouse scrolled (495, 345) with delta (0, 0)
Screenshot: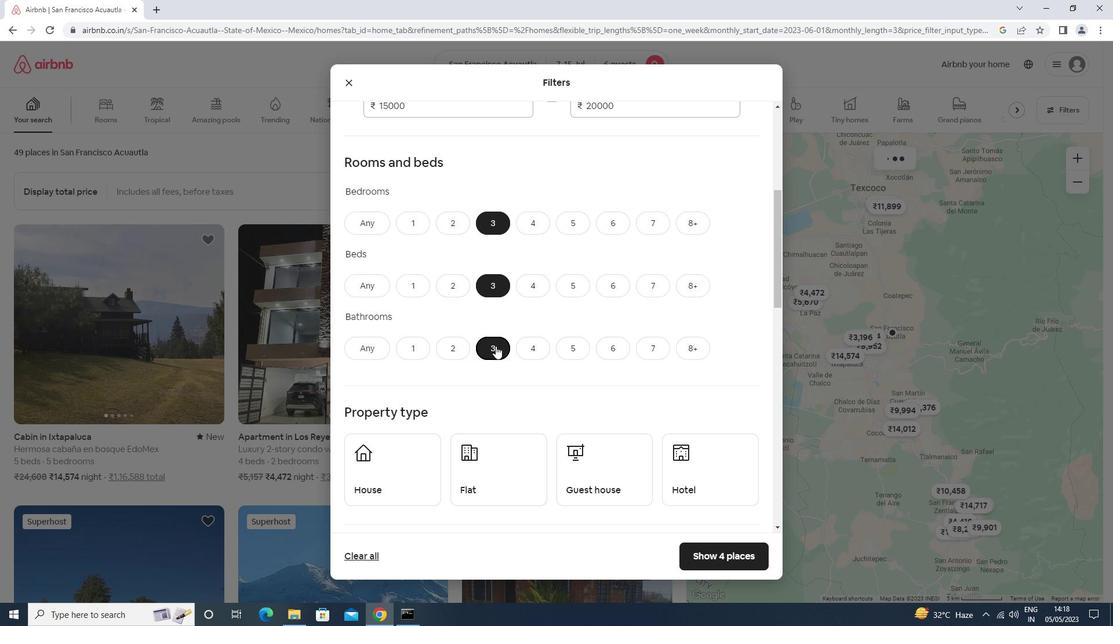 
Action: Mouse moved to (408, 231)
Screenshot: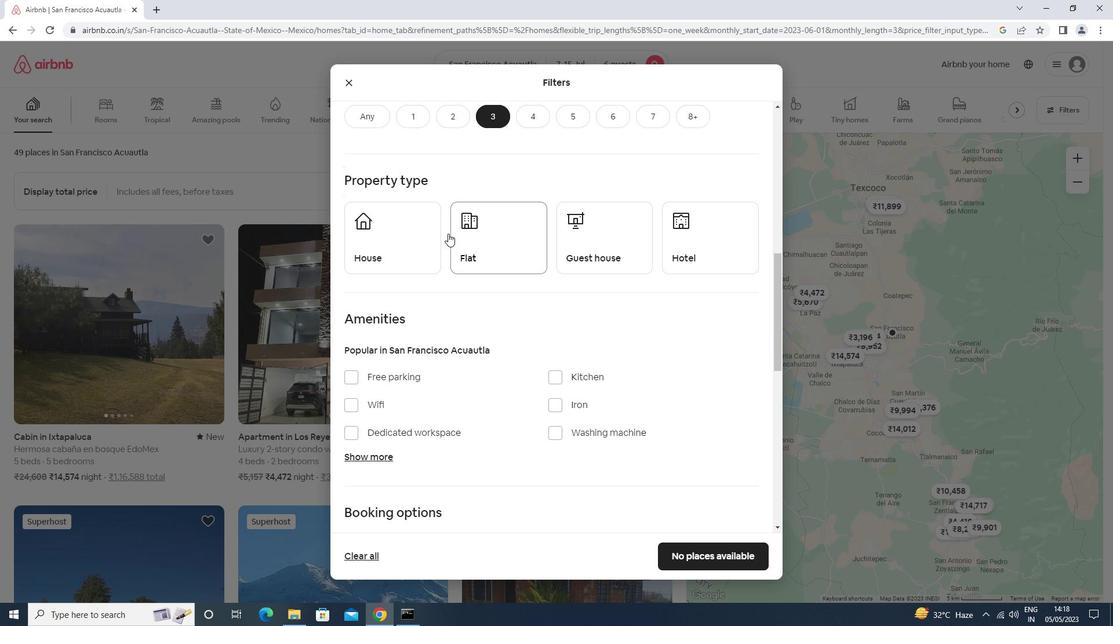 
Action: Mouse pressed left at (408, 231)
Screenshot: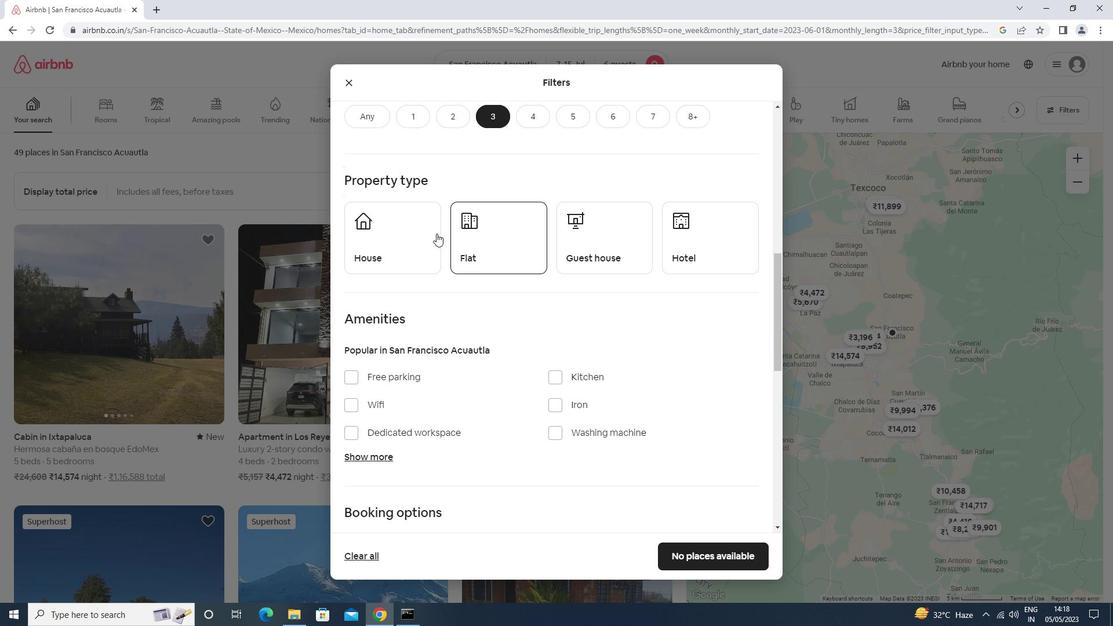 
Action: Mouse moved to (490, 233)
Screenshot: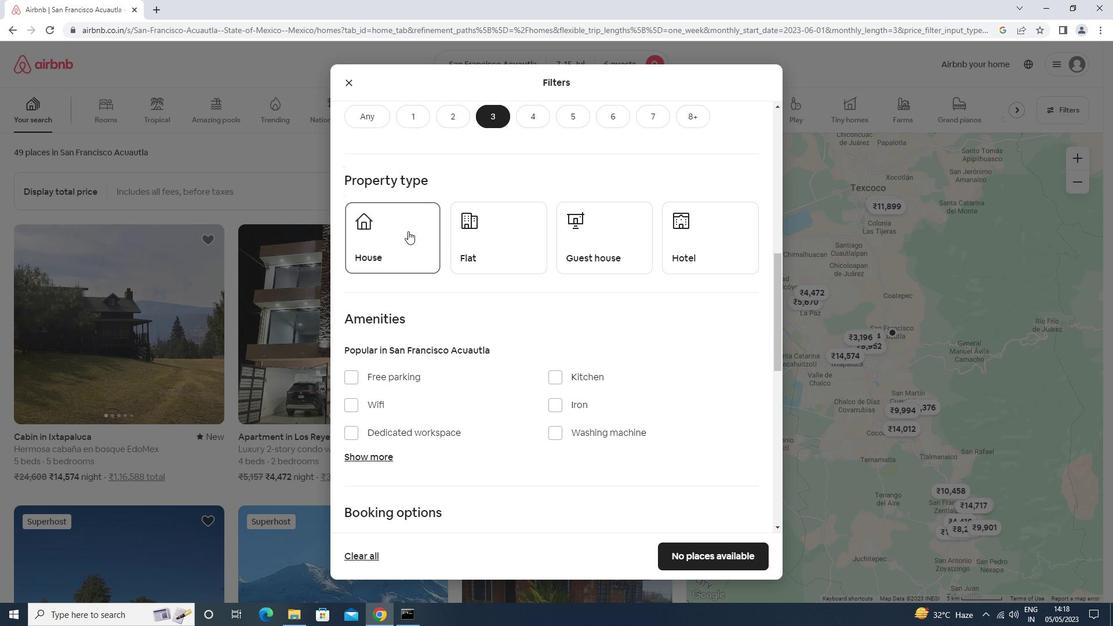 
Action: Mouse pressed left at (490, 233)
Screenshot: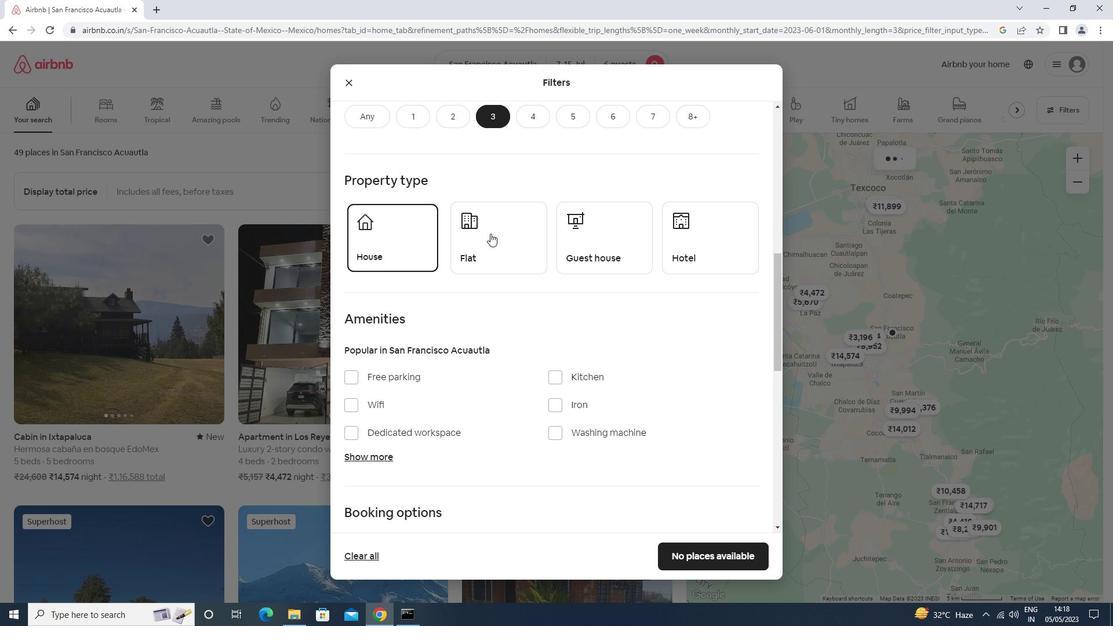 
Action: Mouse moved to (582, 239)
Screenshot: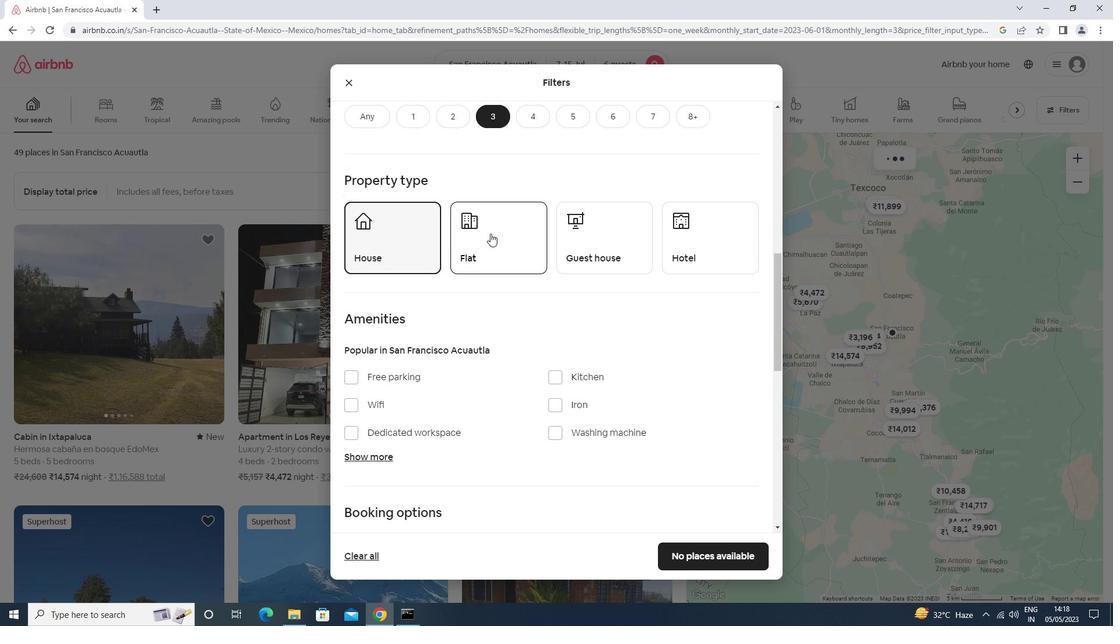 
Action: Mouse pressed left at (582, 239)
Screenshot: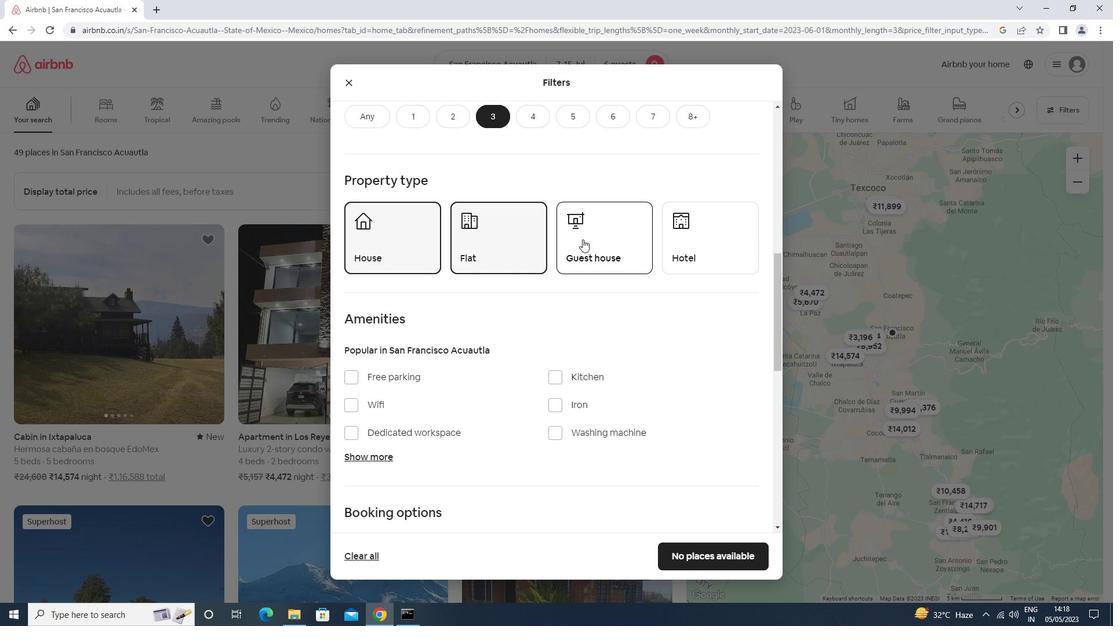 
Action: Mouse moved to (584, 239)
Screenshot: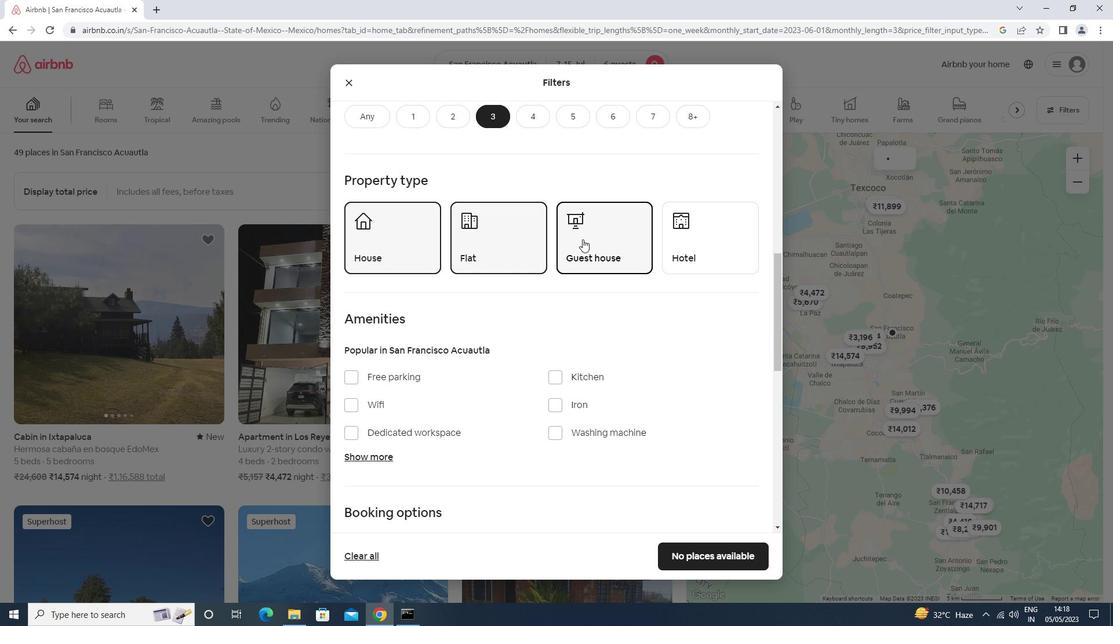 
Action: Mouse scrolled (584, 238) with delta (0, 0)
Screenshot: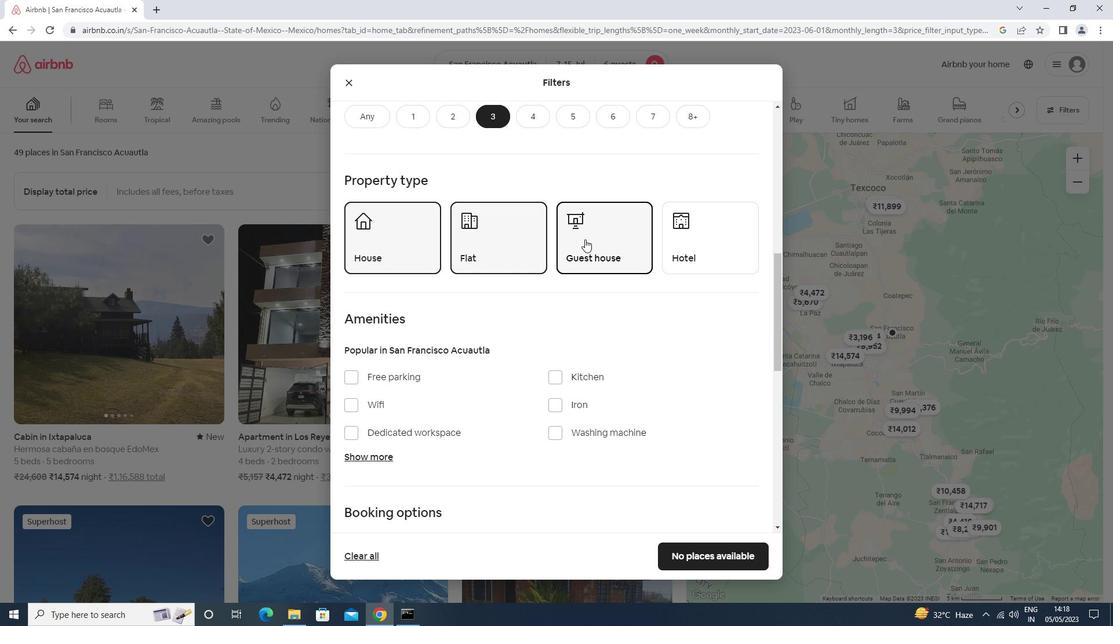 
Action: Mouse scrolled (584, 238) with delta (0, 0)
Screenshot: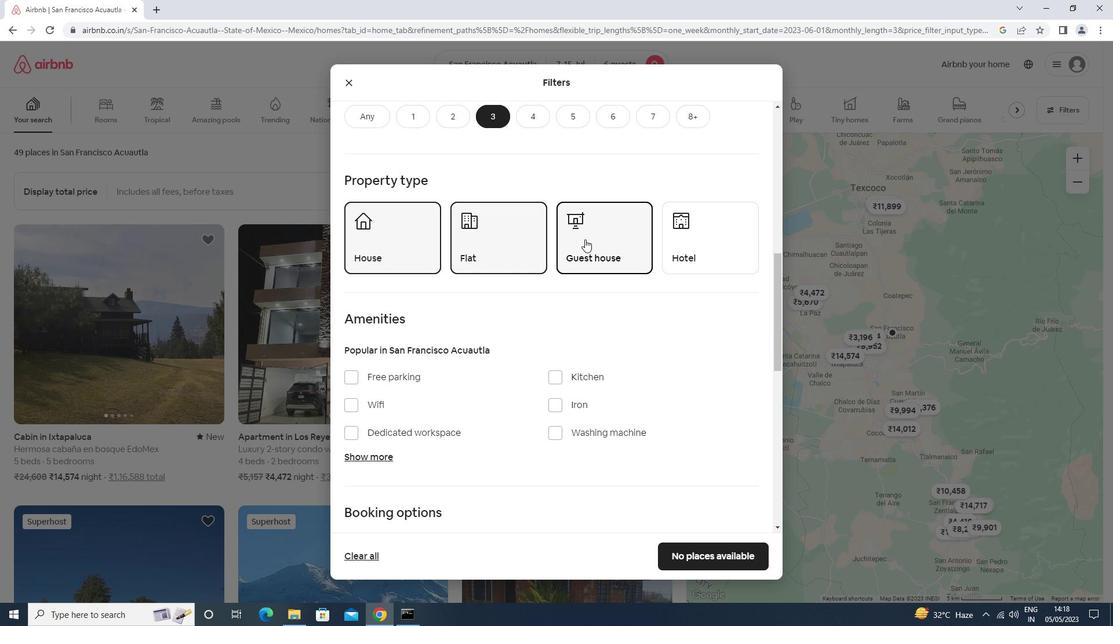 
Action: Mouse scrolled (584, 238) with delta (0, 0)
Screenshot: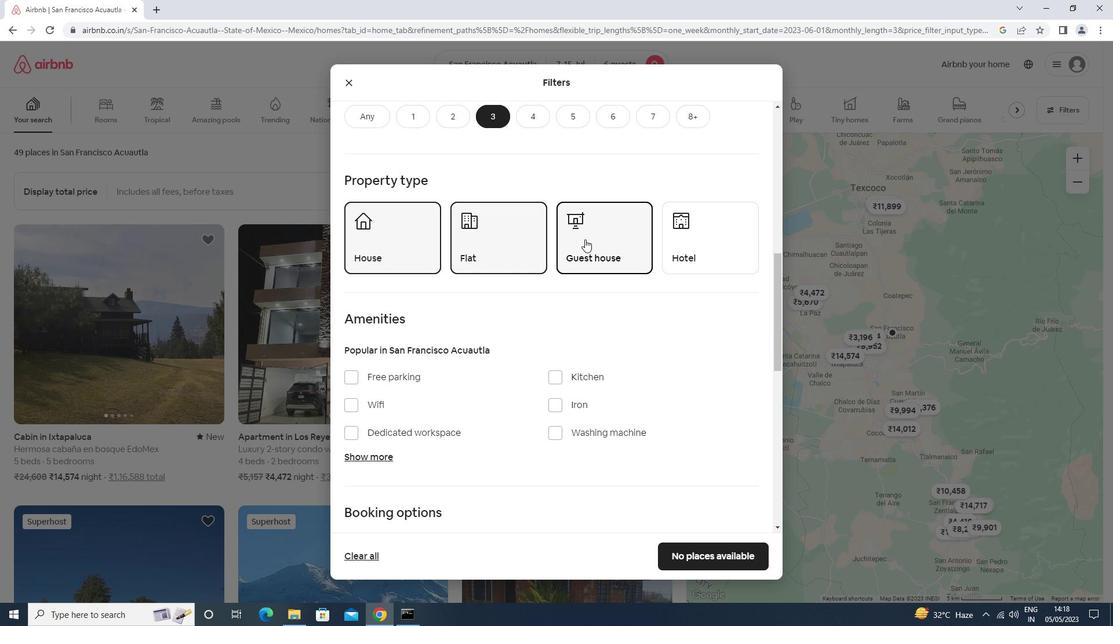 
Action: Mouse scrolled (584, 238) with delta (0, 0)
Screenshot: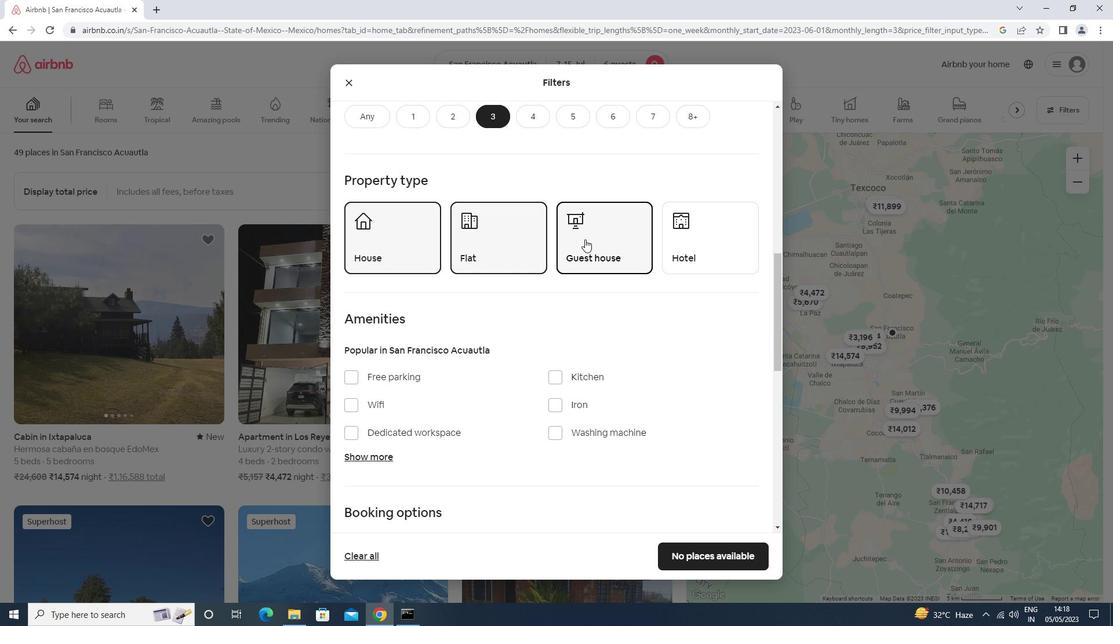 
Action: Mouse moved to (721, 354)
Screenshot: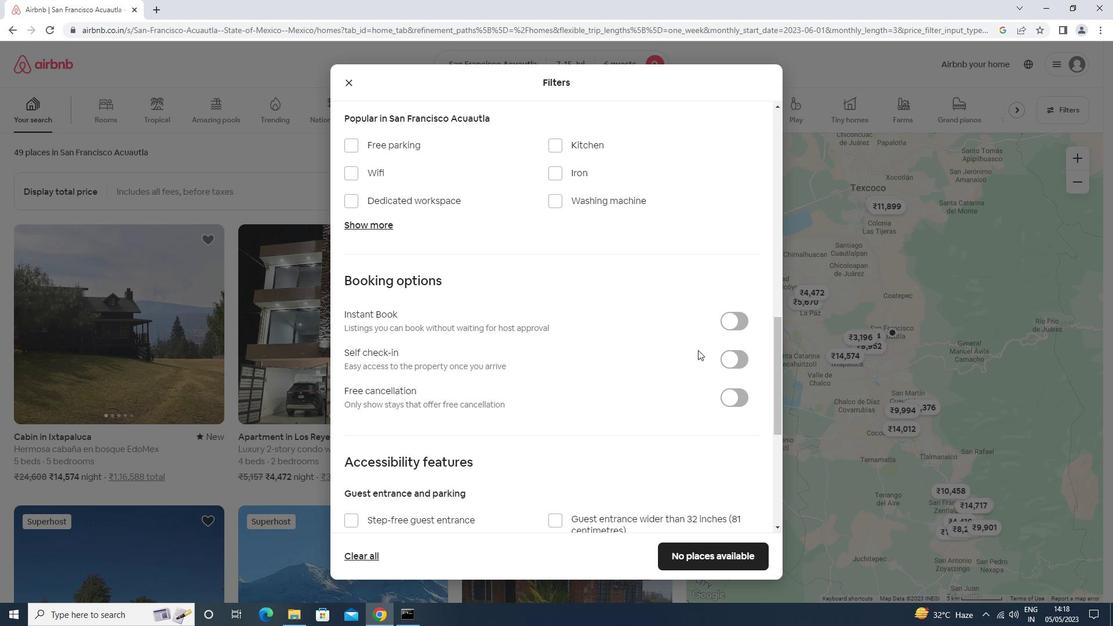 
Action: Mouse pressed left at (721, 354)
Screenshot: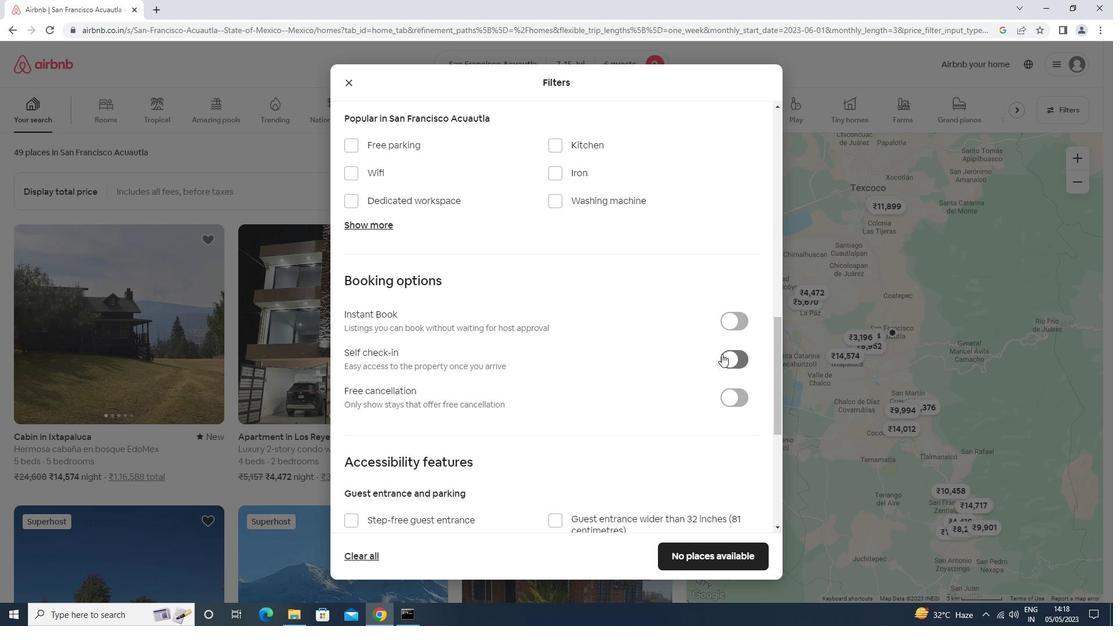 
Action: Mouse scrolled (721, 353) with delta (0, 0)
Screenshot: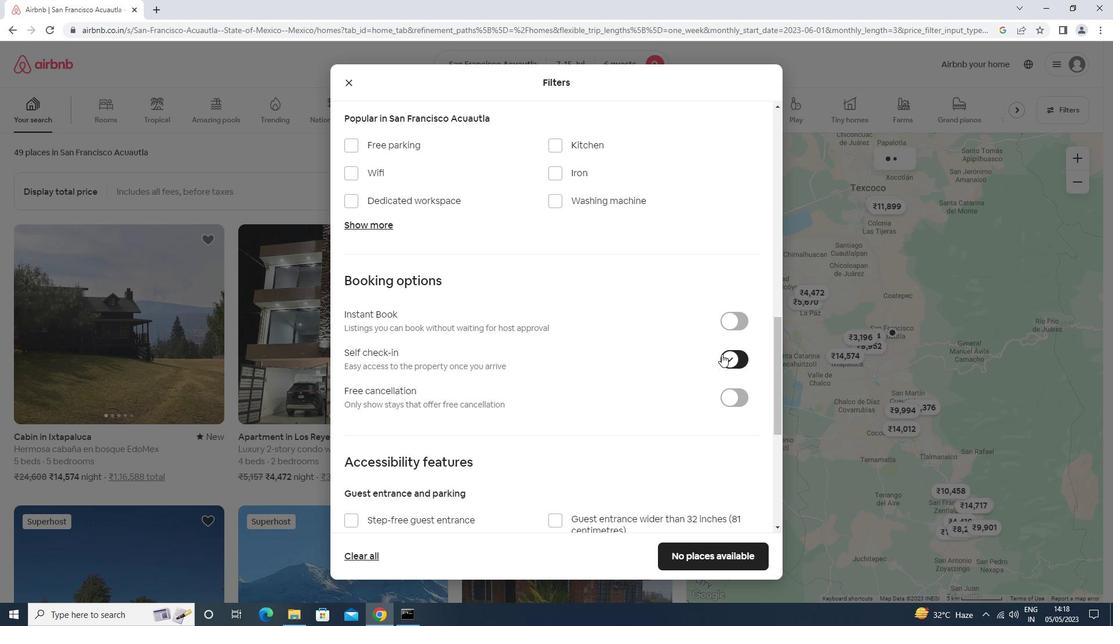 
Action: Mouse scrolled (721, 353) with delta (0, 0)
Screenshot: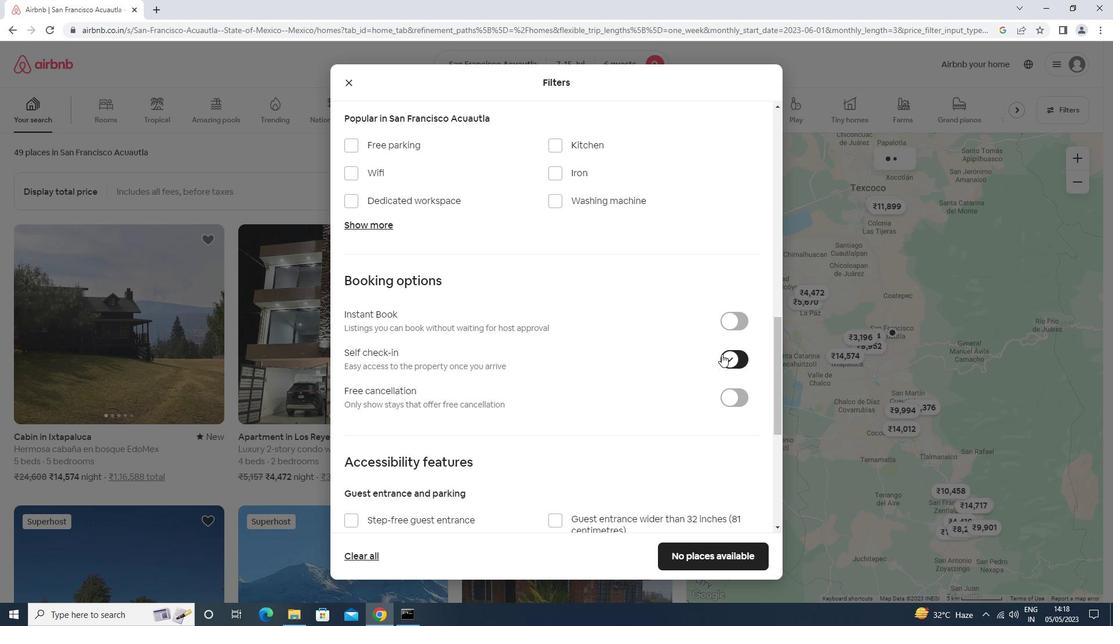 
Action: Mouse moved to (721, 354)
Screenshot: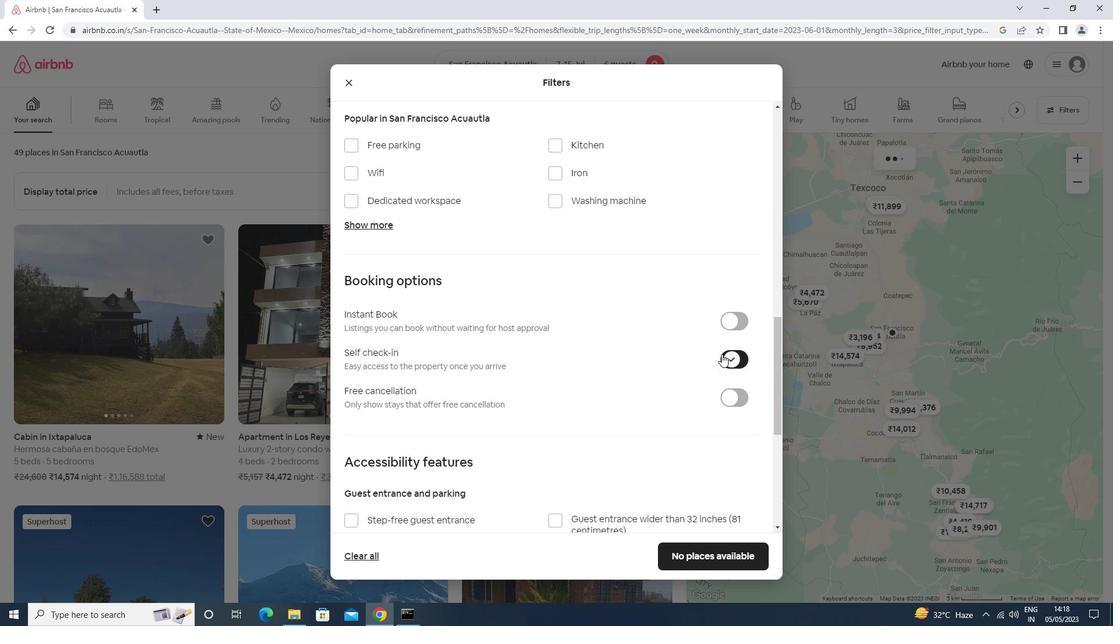 
Action: Mouse scrolled (721, 354) with delta (0, 0)
Screenshot: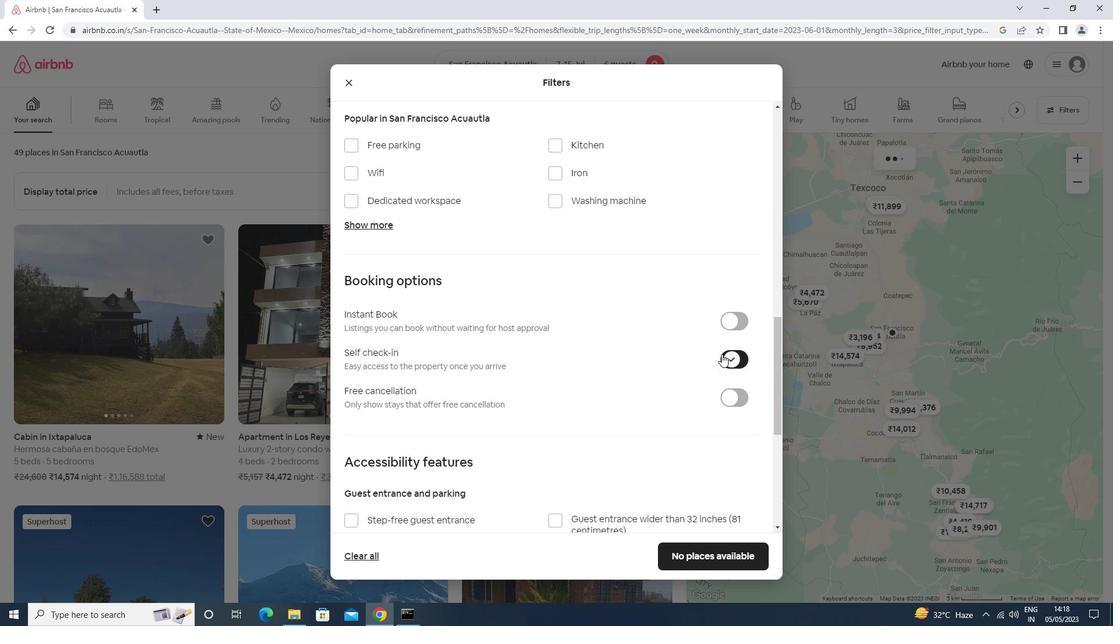 
Action: Mouse scrolled (721, 354) with delta (0, 0)
Screenshot: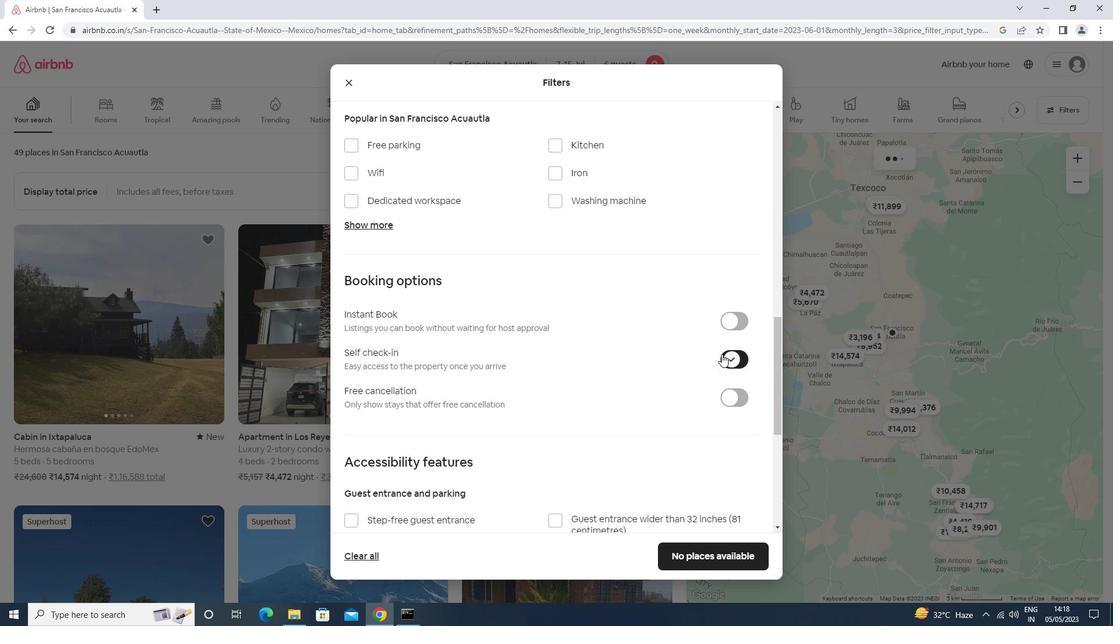 
Action: Mouse scrolled (721, 354) with delta (0, 0)
Screenshot: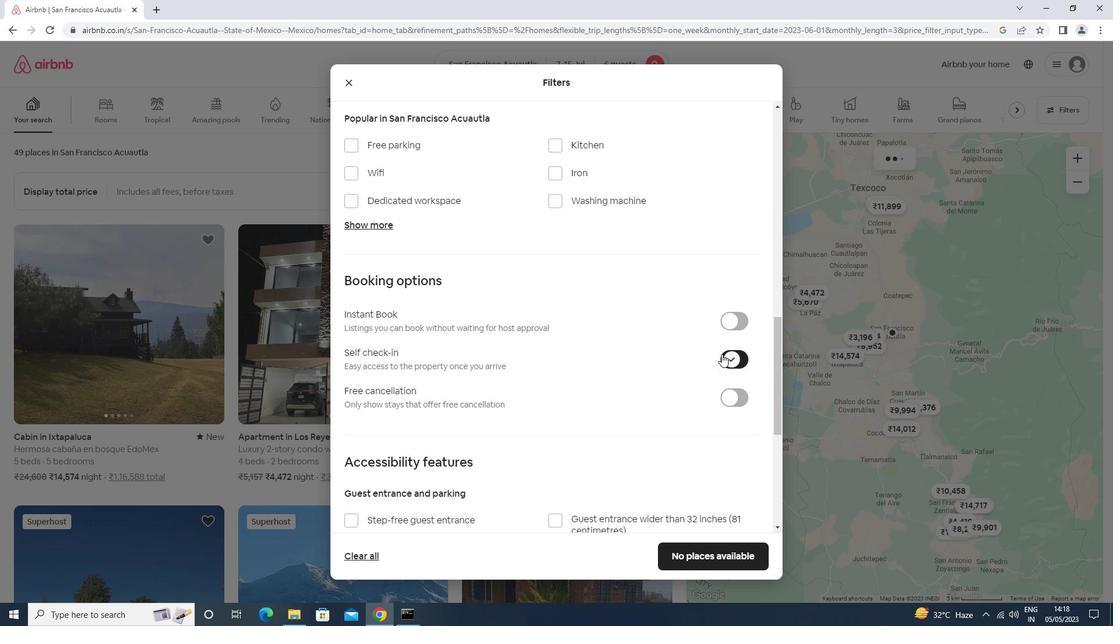 
Action: Mouse scrolled (721, 354) with delta (0, 0)
Screenshot: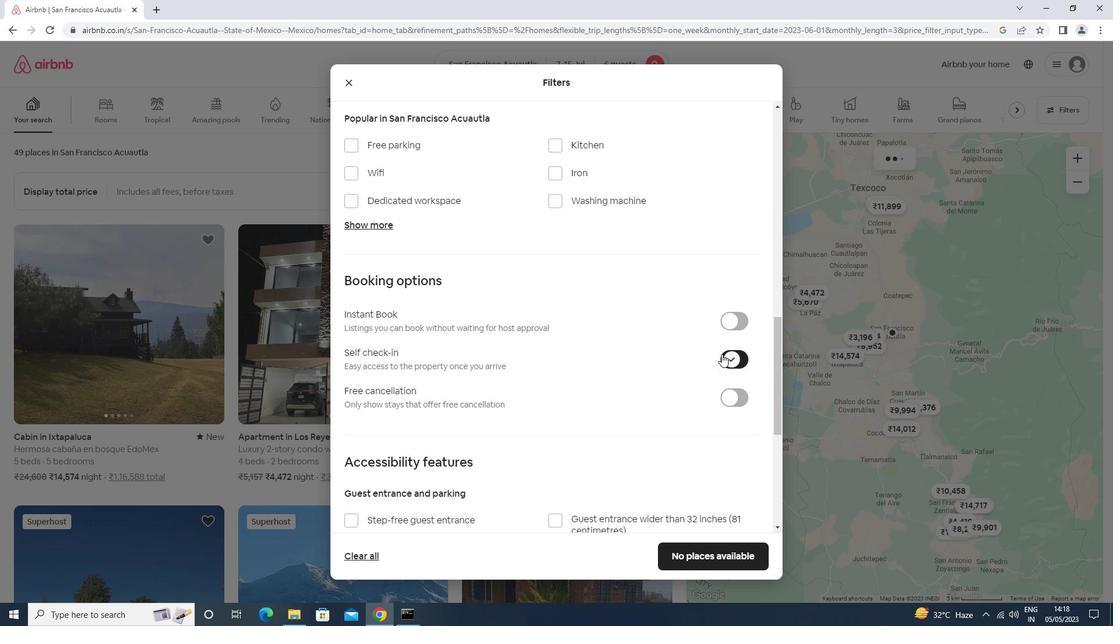 
Action: Mouse scrolled (721, 354) with delta (0, 0)
Screenshot: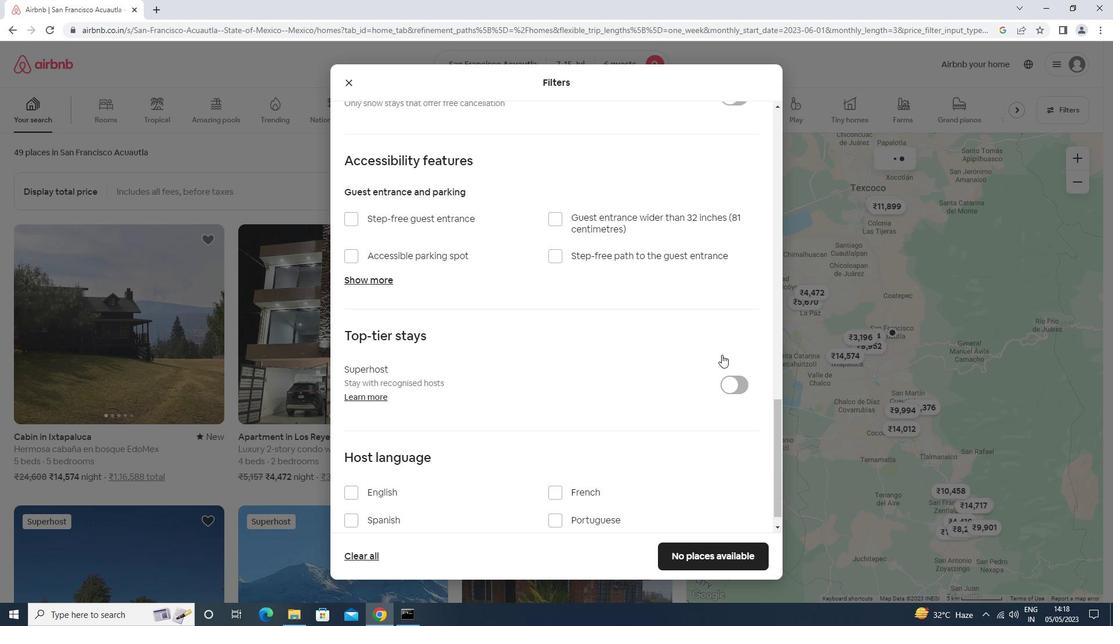 
Action: Mouse scrolled (721, 354) with delta (0, 0)
Screenshot: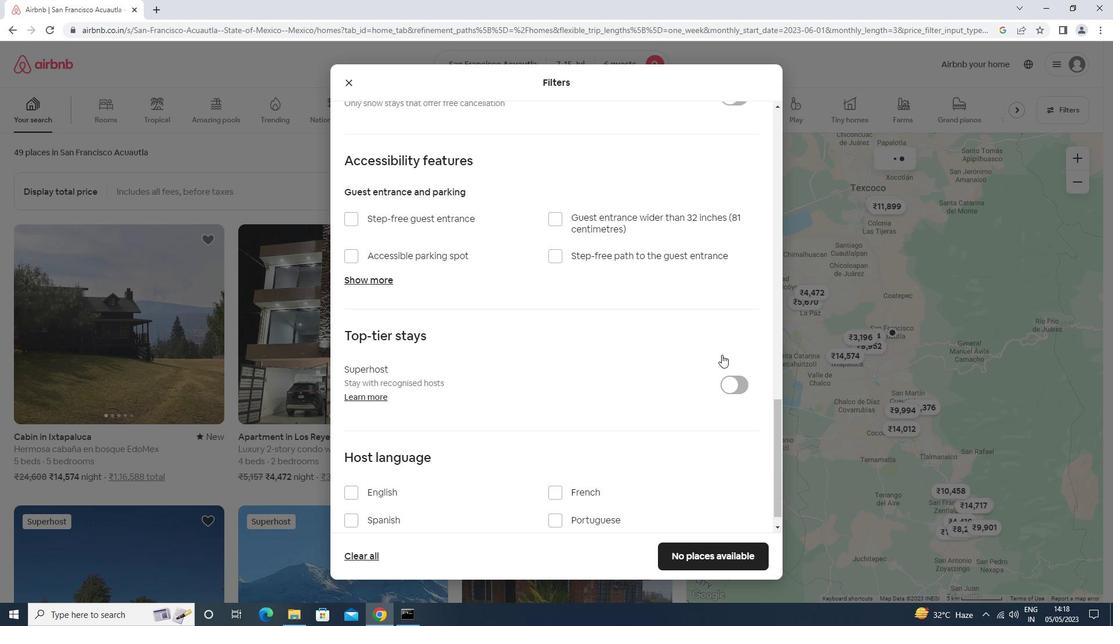 
Action: Mouse scrolled (721, 354) with delta (0, 0)
Screenshot: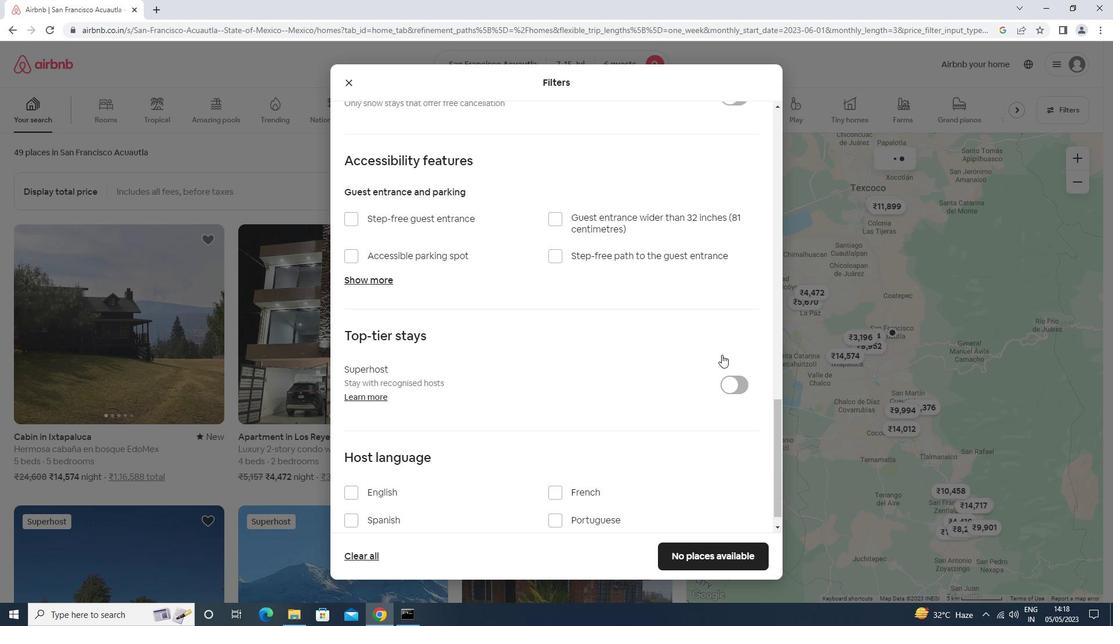 
Action: Mouse scrolled (721, 354) with delta (0, 0)
Screenshot: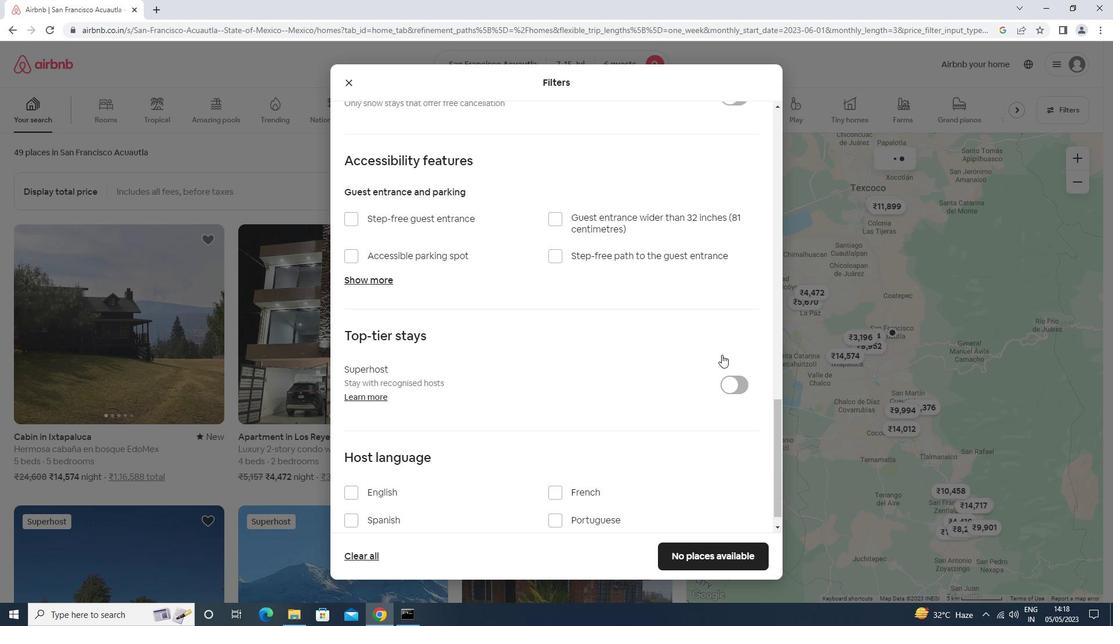
Action: Mouse scrolled (721, 354) with delta (0, 0)
Screenshot: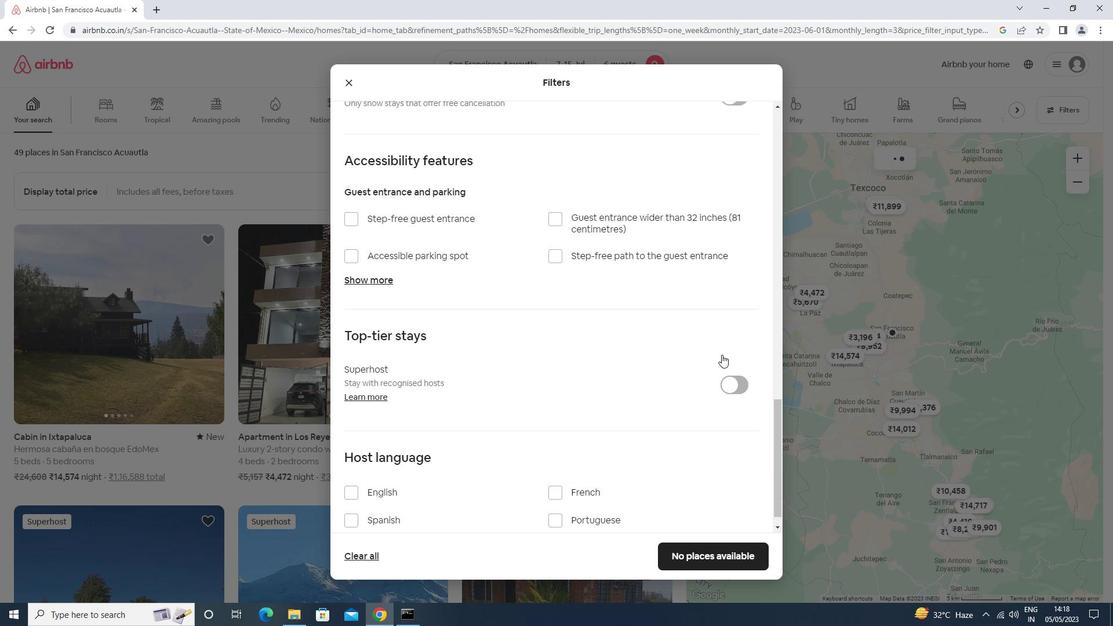 
Action: Mouse moved to (369, 469)
Screenshot: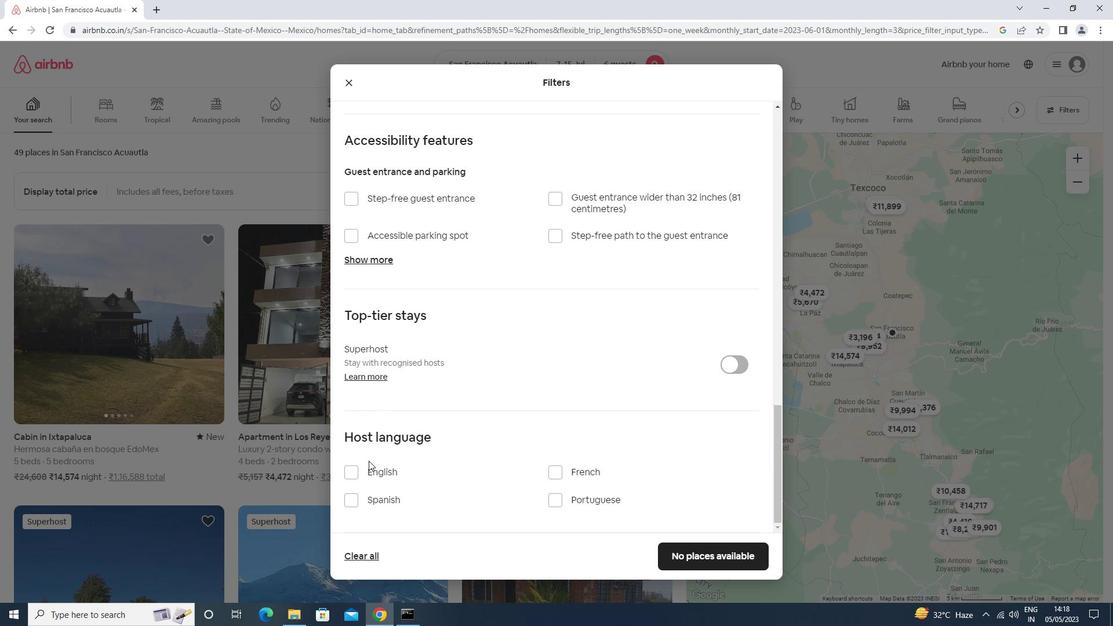 
Action: Mouse pressed left at (369, 469)
Screenshot: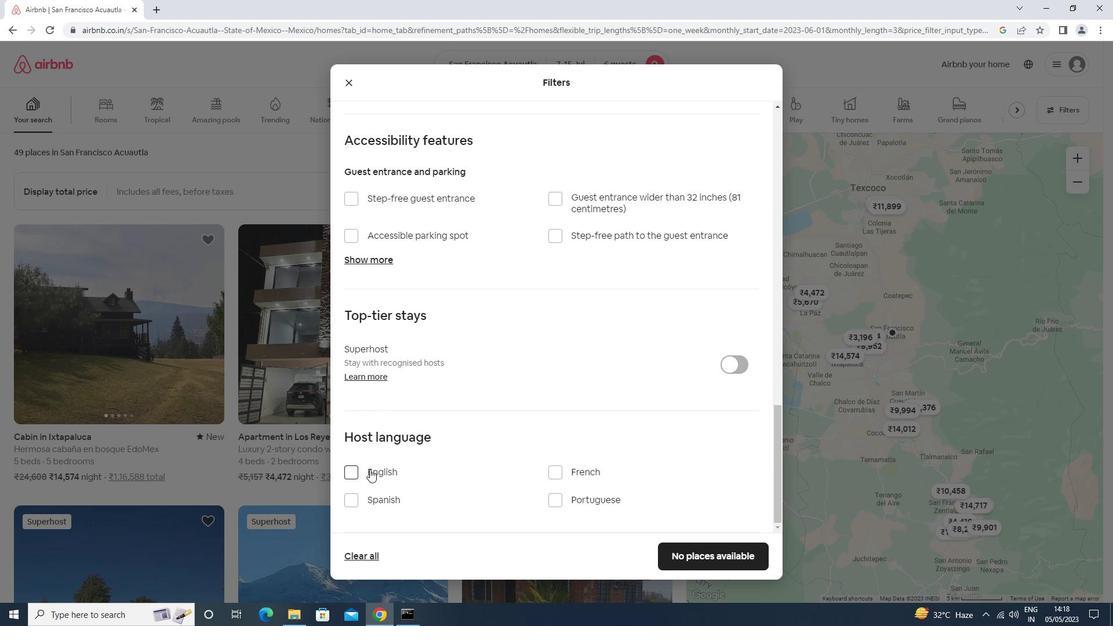 
Action: Mouse moved to (685, 549)
Screenshot: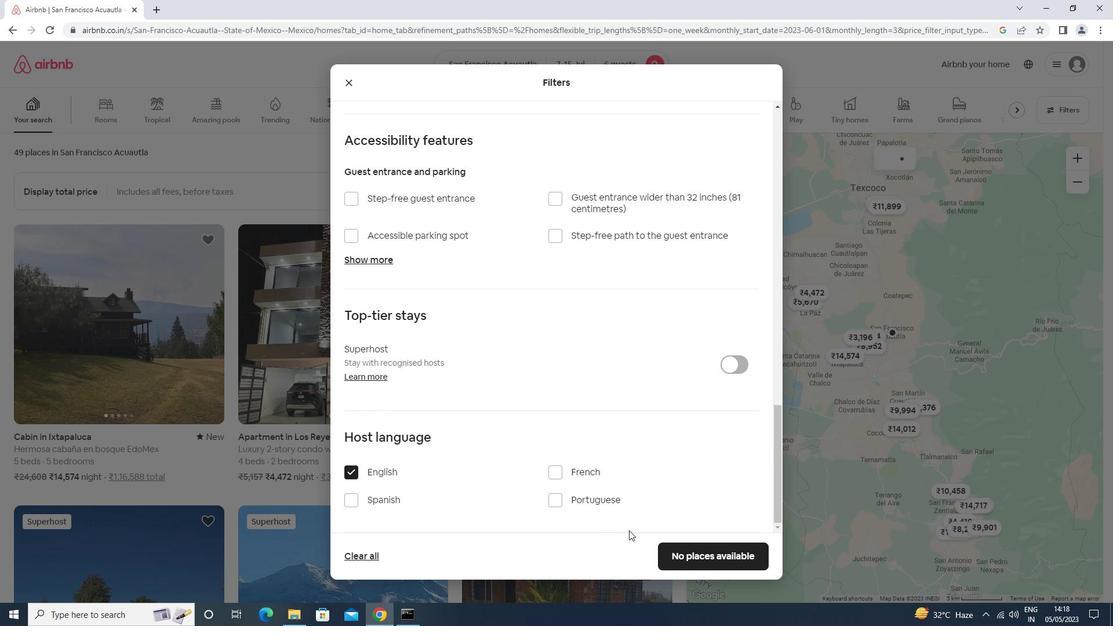 
Action: Mouse pressed left at (685, 549)
Screenshot: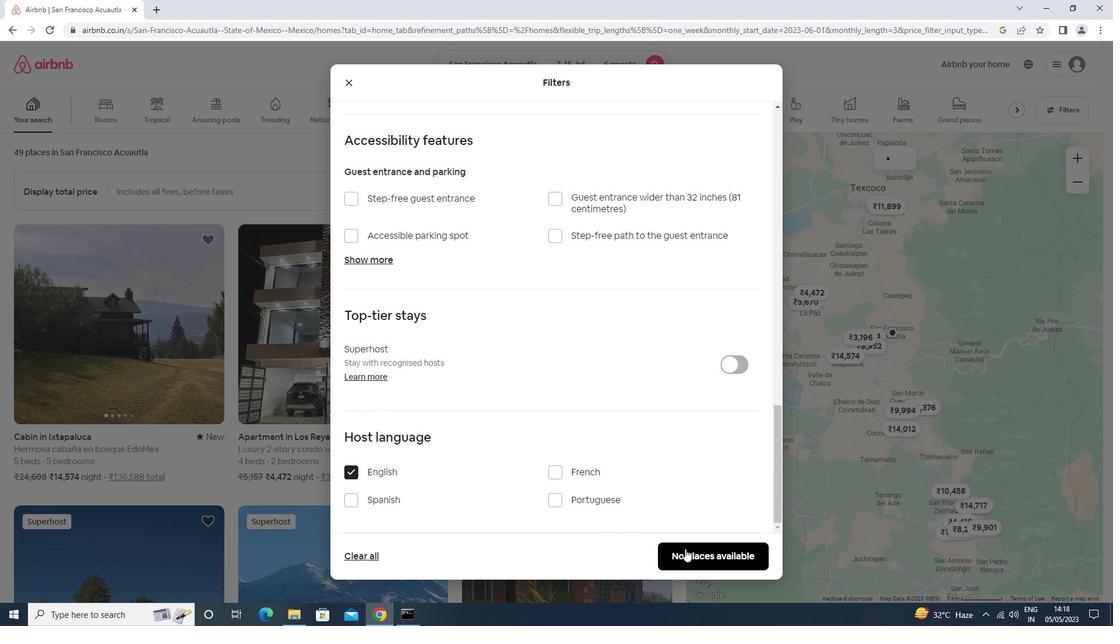 
Action: Mouse moved to (682, 544)
Screenshot: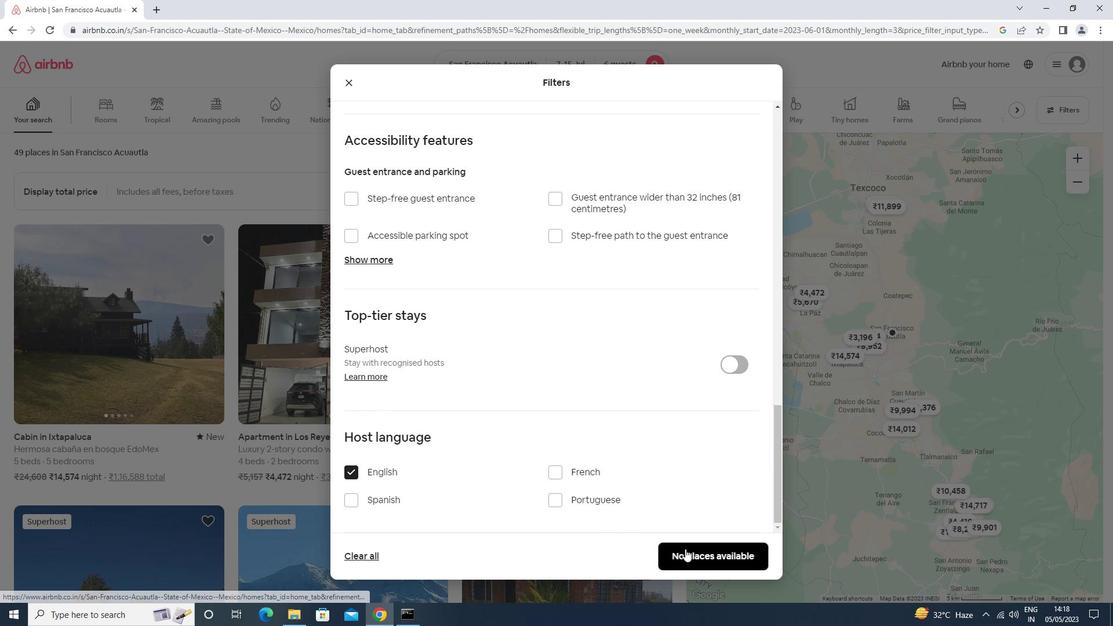 
